 Task: Find connections with filter location Cavaillon with filter topic #startupwith filter profile language Spanish with filter current company ResMed with filter school Kurukshetra University with filter industry Mining with filter service category Pricing Strategy with filter keywords title Travel Writer
Action: Mouse moved to (526, 68)
Screenshot: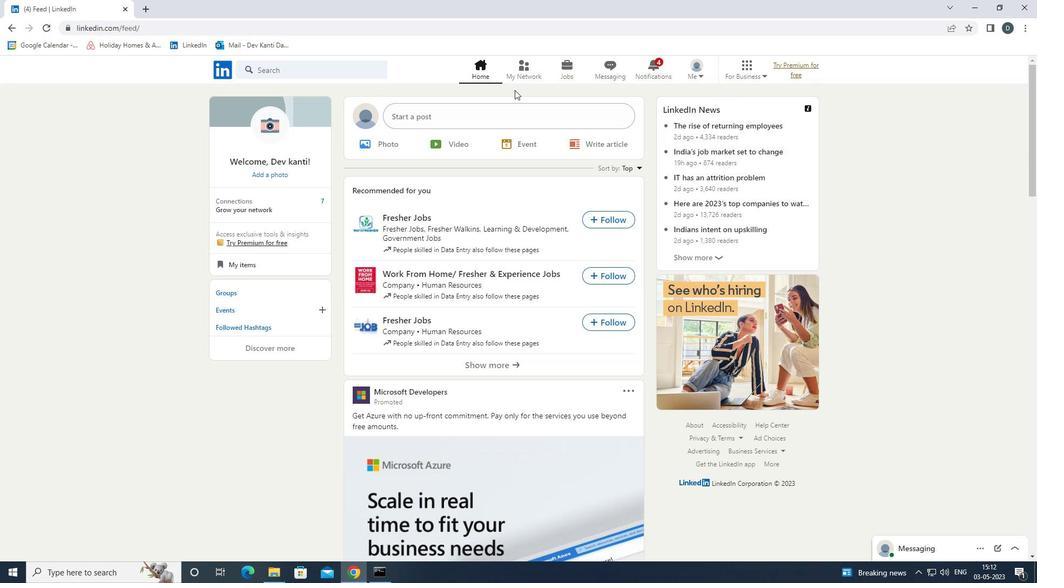 
Action: Mouse pressed left at (526, 68)
Screenshot: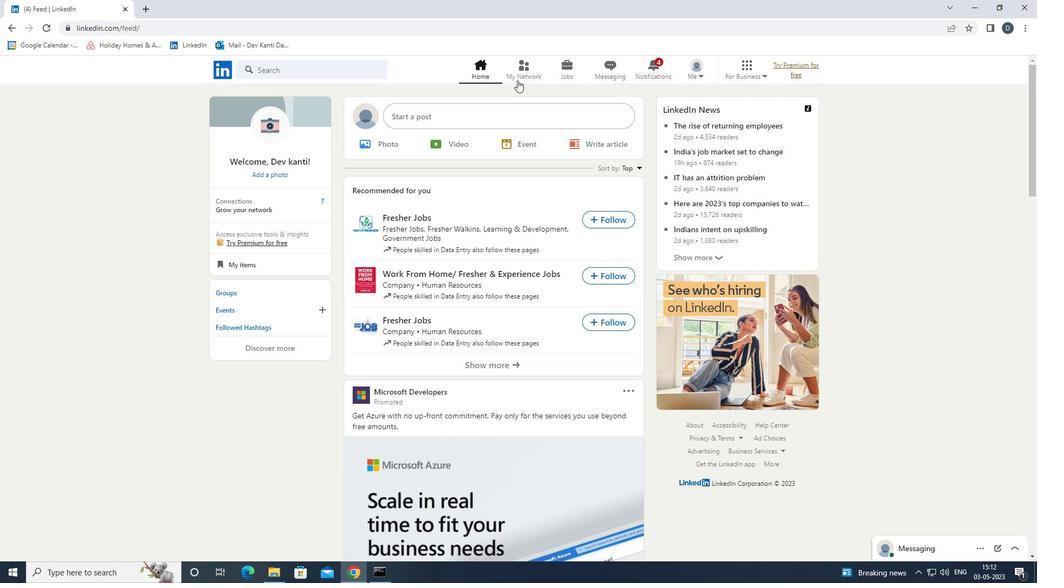 
Action: Mouse moved to (360, 128)
Screenshot: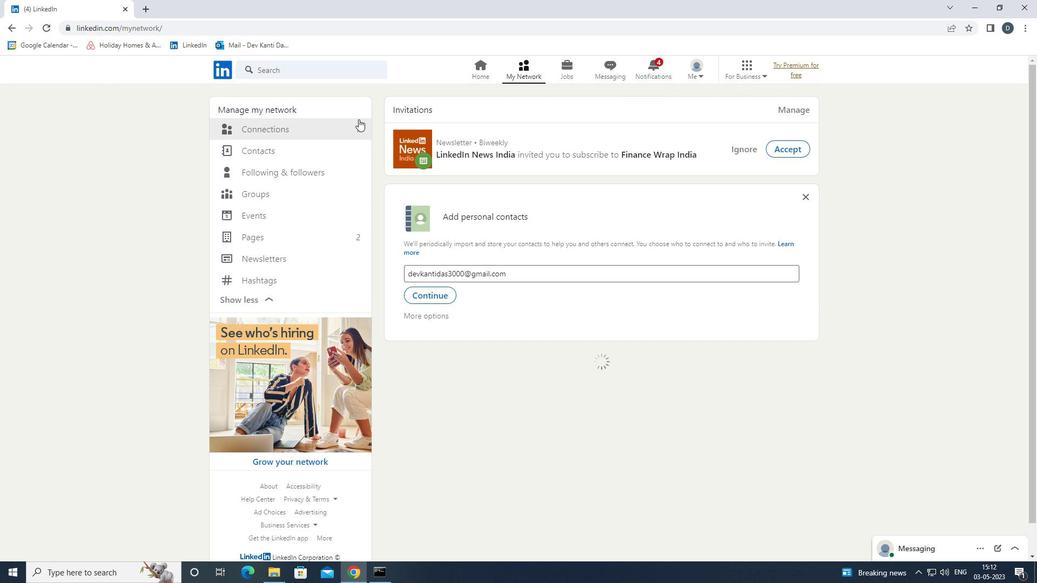 
Action: Mouse pressed left at (360, 128)
Screenshot: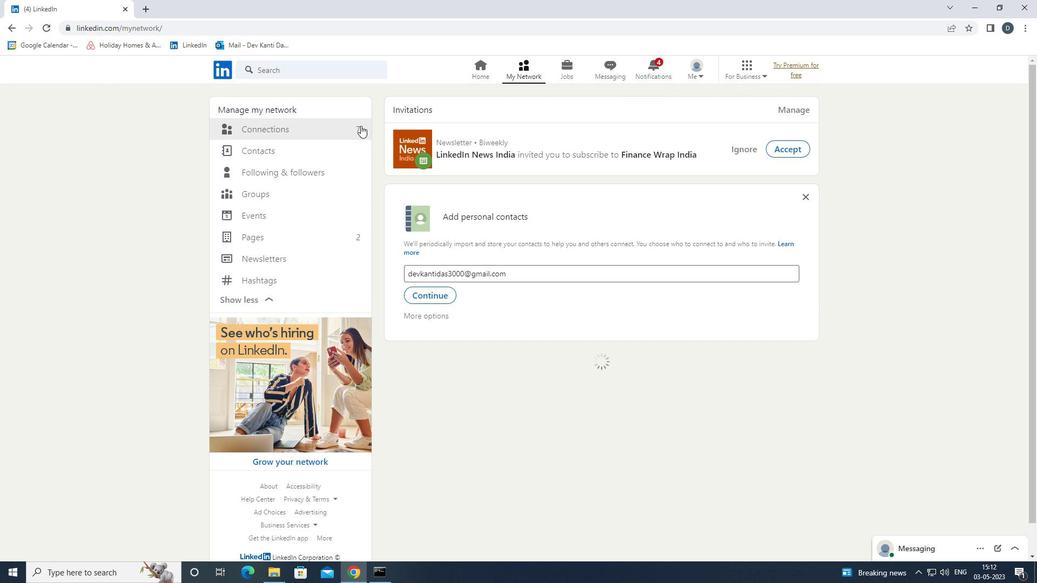 
Action: Mouse moved to (357, 129)
Screenshot: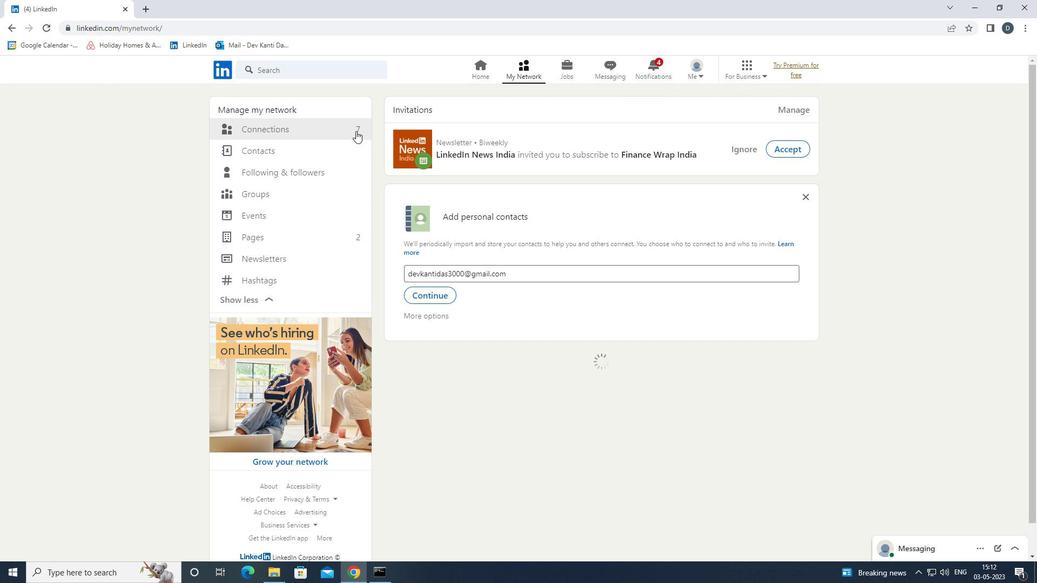 
Action: Mouse pressed left at (357, 129)
Screenshot: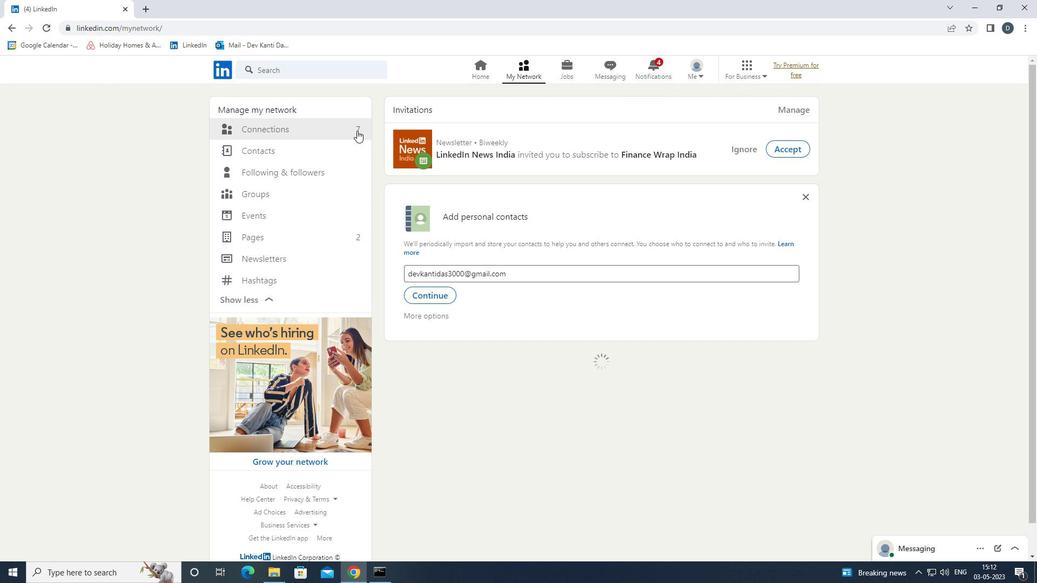 
Action: Mouse moved to (623, 128)
Screenshot: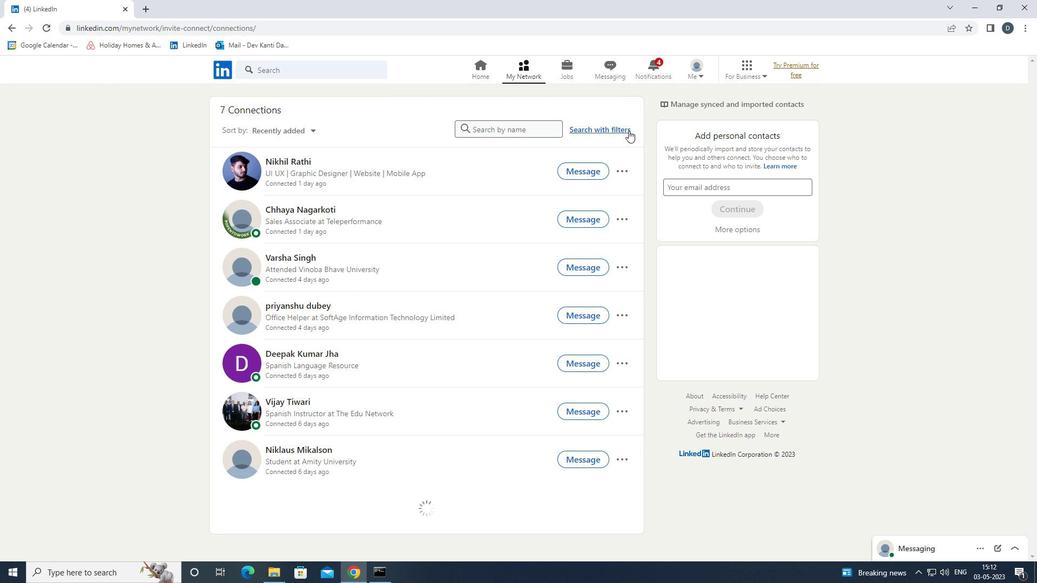 
Action: Mouse pressed left at (623, 128)
Screenshot: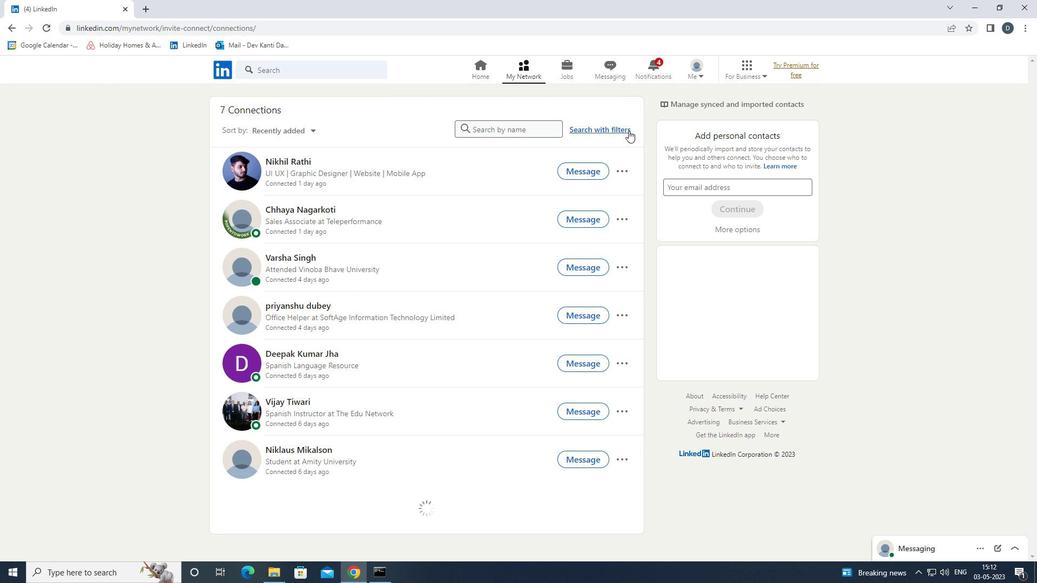 
Action: Mouse moved to (553, 98)
Screenshot: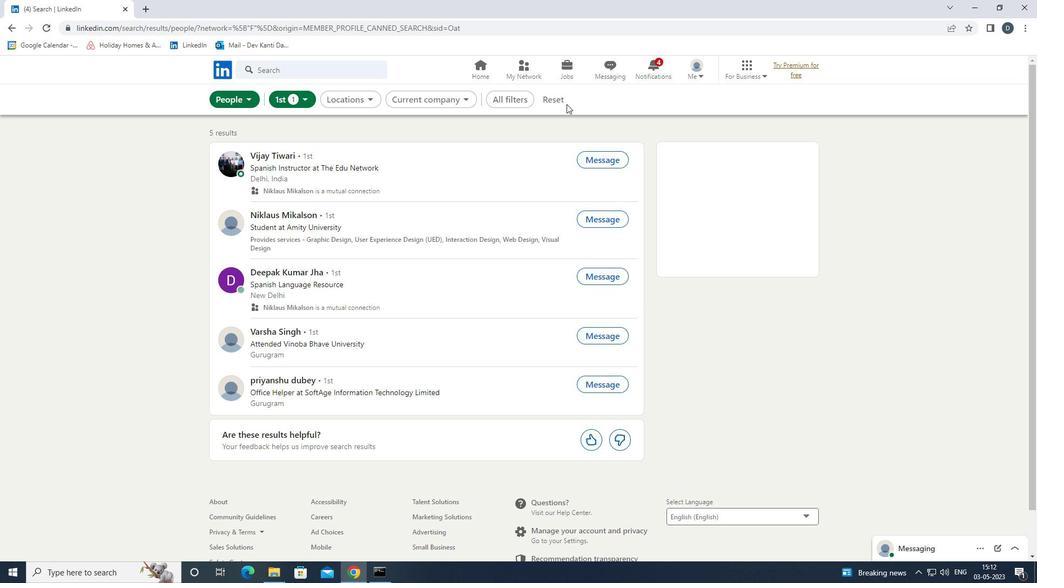 
Action: Mouse pressed left at (553, 98)
Screenshot: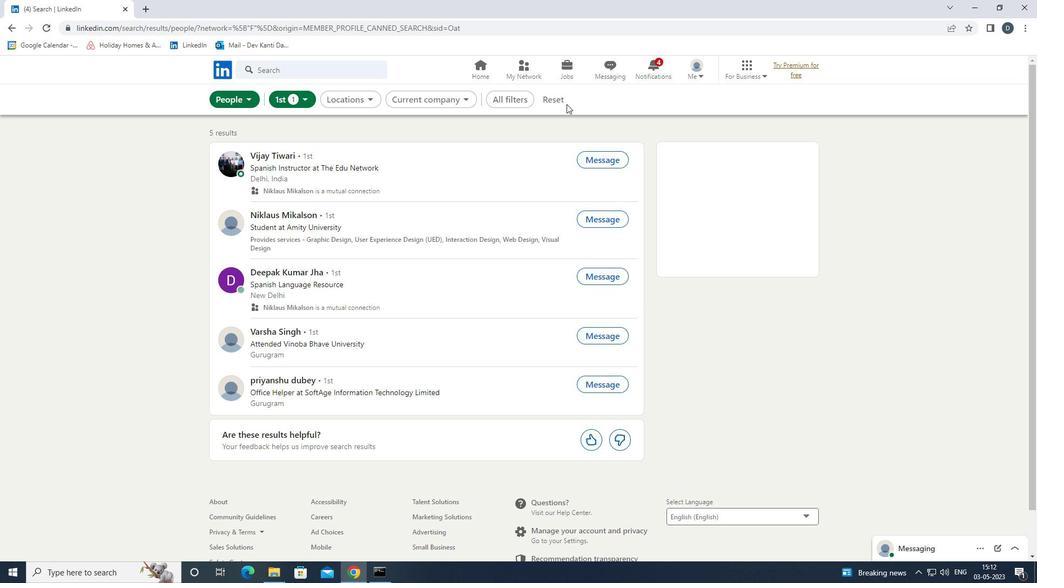 
Action: Mouse moved to (530, 98)
Screenshot: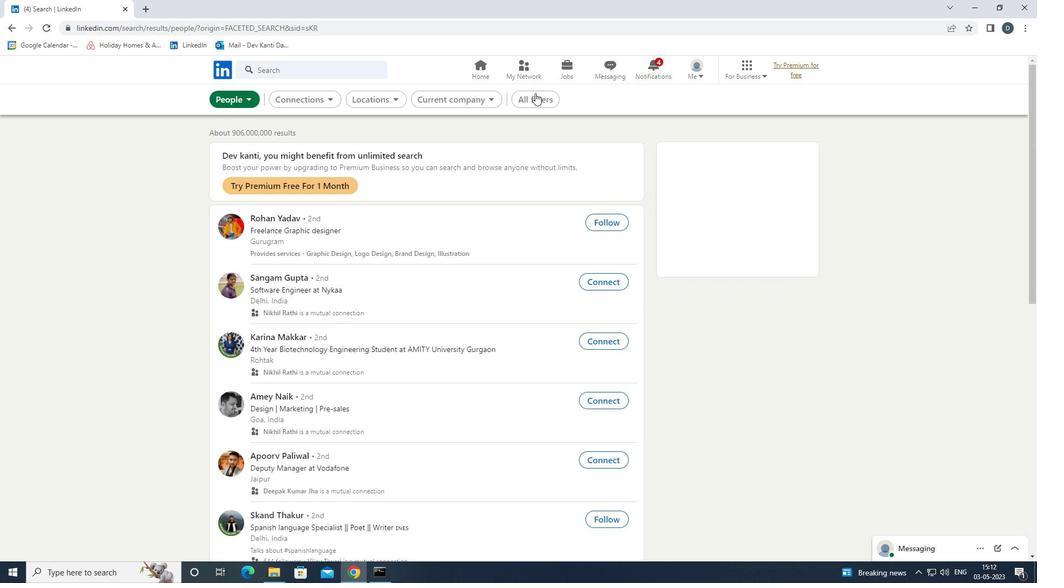 
Action: Mouse pressed left at (530, 98)
Screenshot: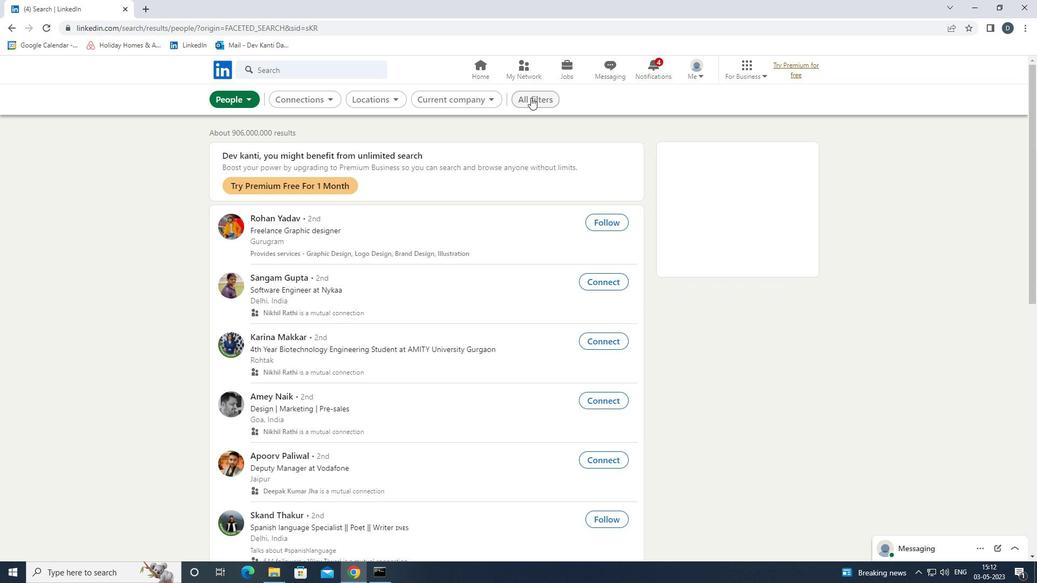 
Action: Mouse moved to (892, 396)
Screenshot: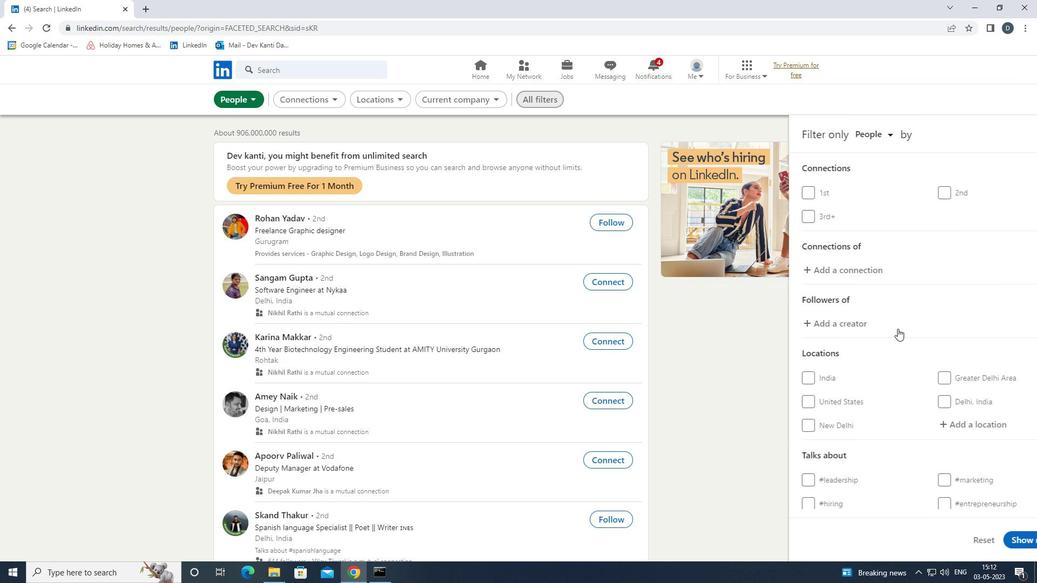 
Action: Mouse scrolled (892, 396) with delta (0, 0)
Screenshot: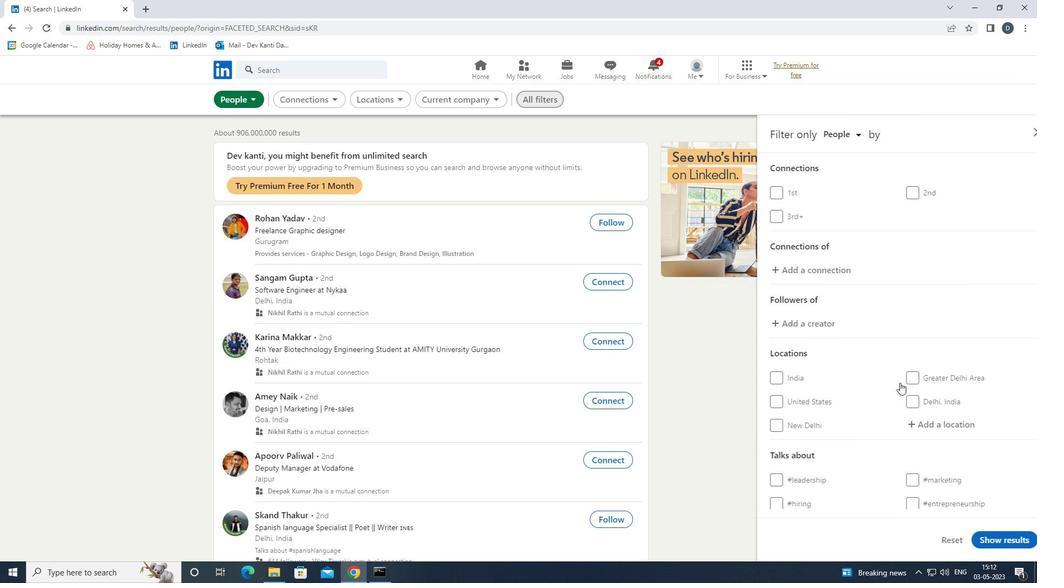 
Action: Mouse scrolled (892, 396) with delta (0, 0)
Screenshot: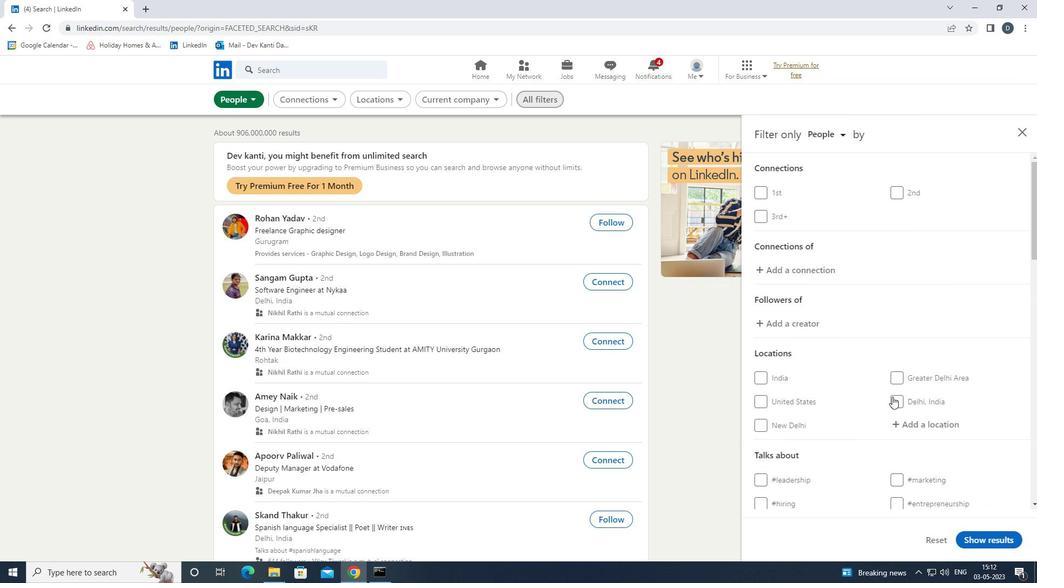 
Action: Mouse moved to (918, 319)
Screenshot: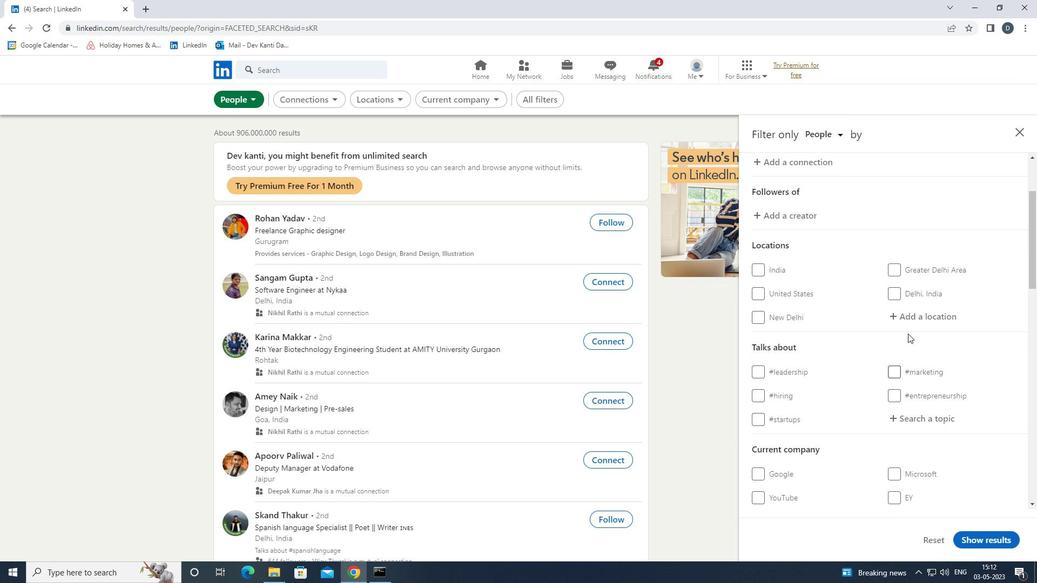 
Action: Mouse pressed left at (918, 319)
Screenshot: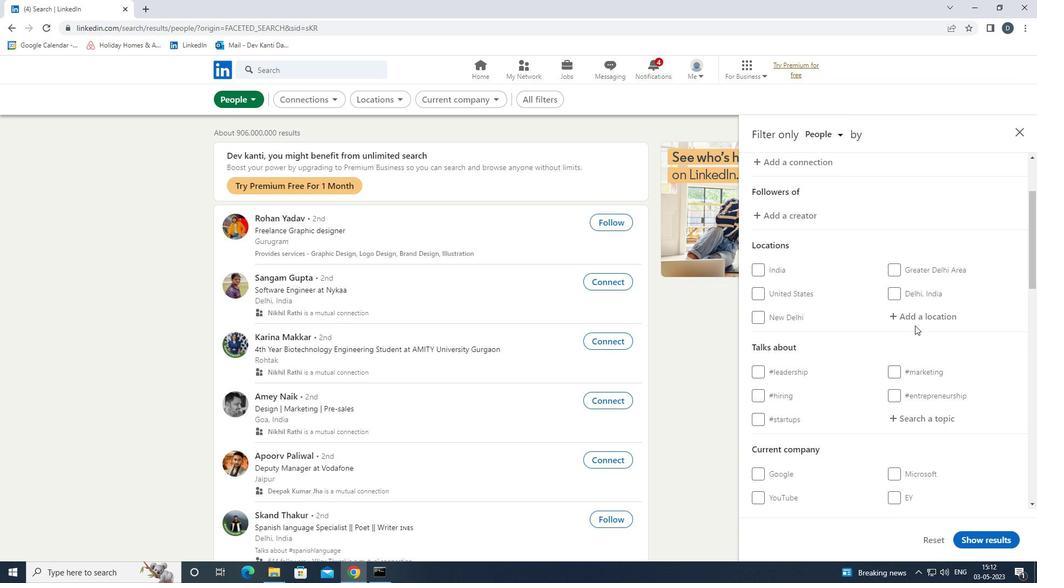 
Action: Key pressed <Key.shift>CAVAILLON<Key.down><Key.enter>
Screenshot: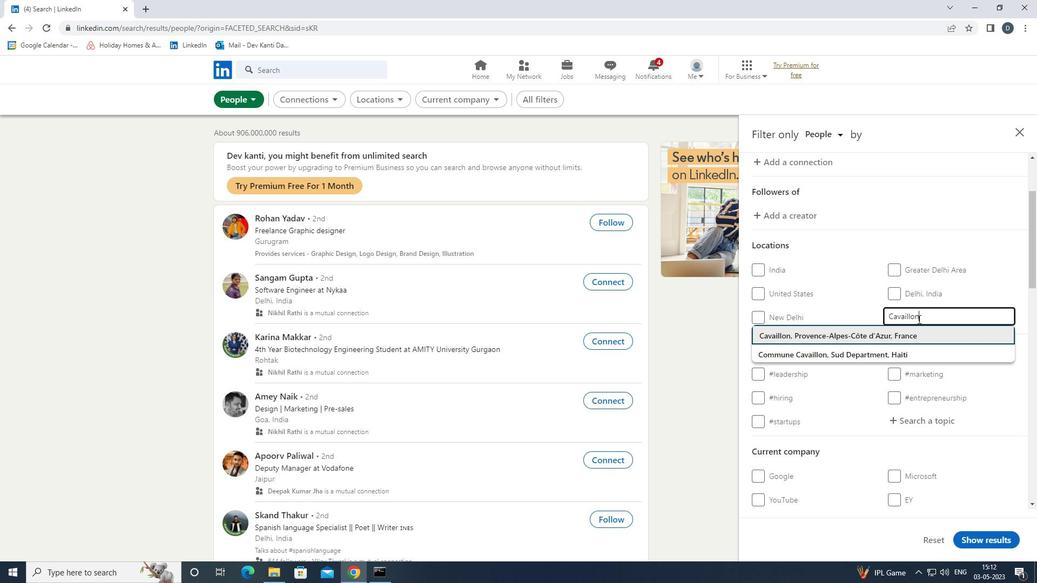 
Action: Mouse moved to (922, 326)
Screenshot: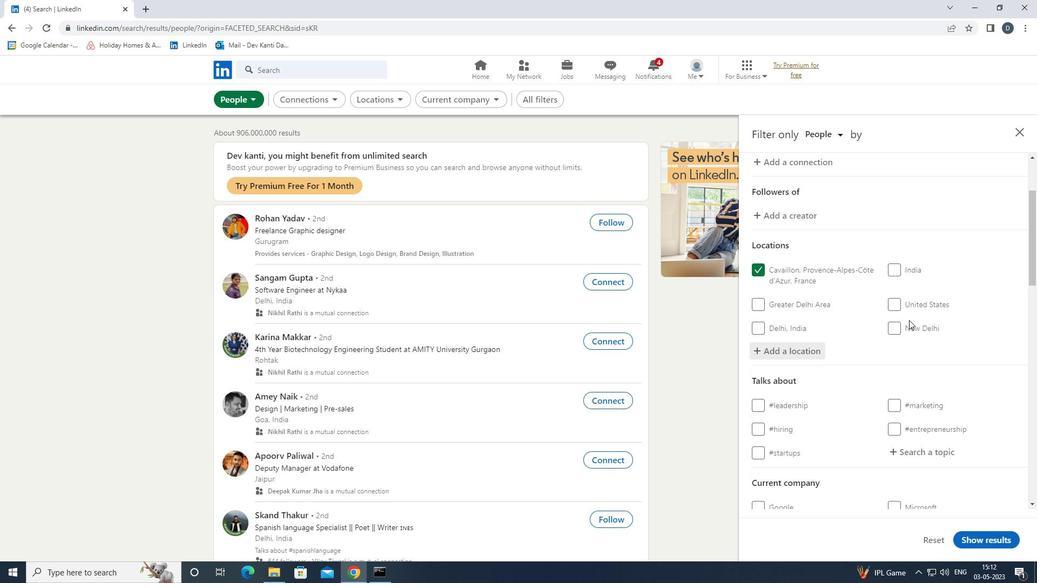 
Action: Mouse scrolled (922, 325) with delta (0, 0)
Screenshot: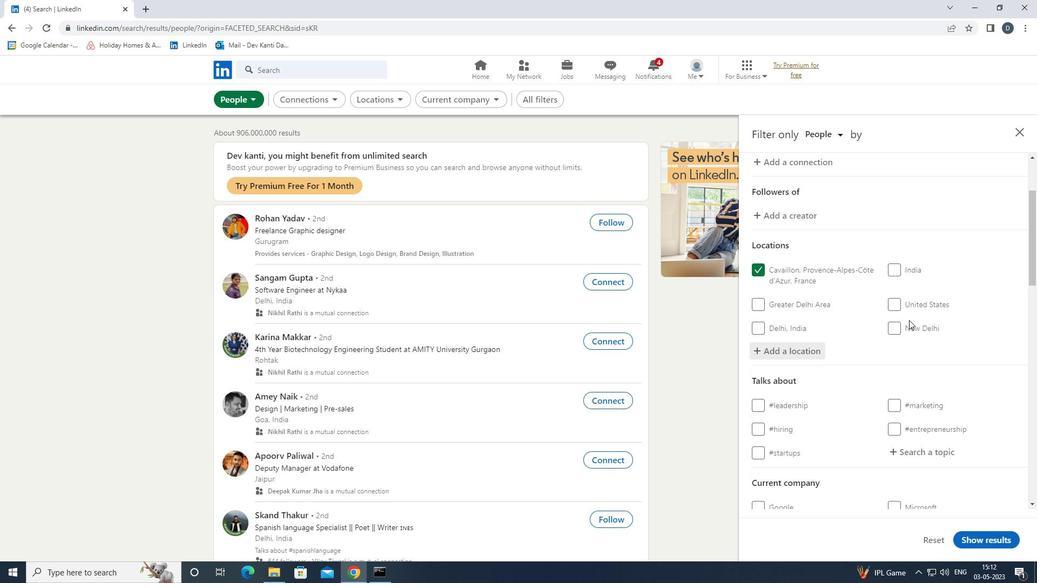 
Action: Mouse moved to (923, 327)
Screenshot: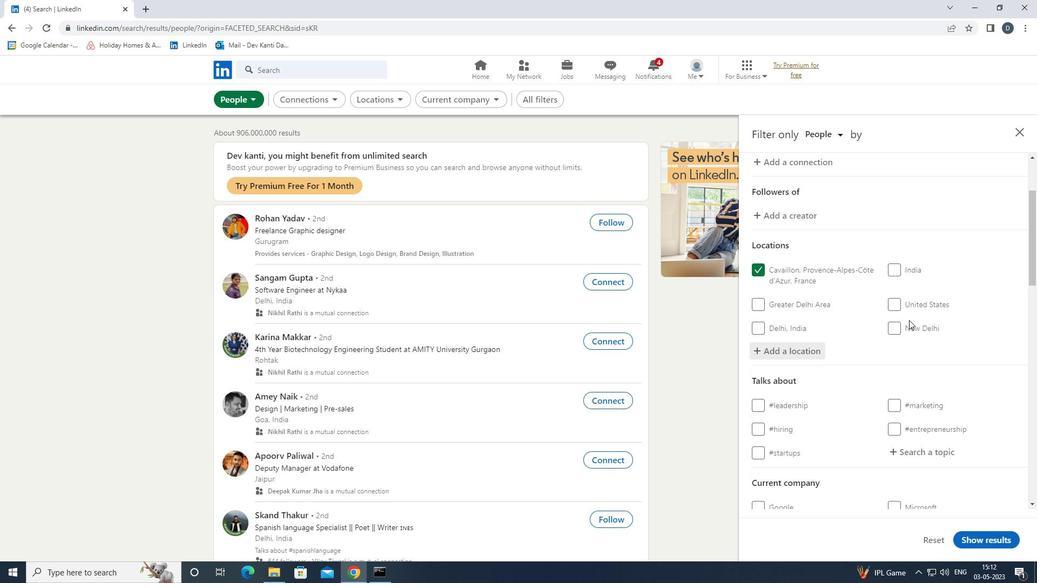 
Action: Mouse scrolled (923, 326) with delta (0, 0)
Screenshot: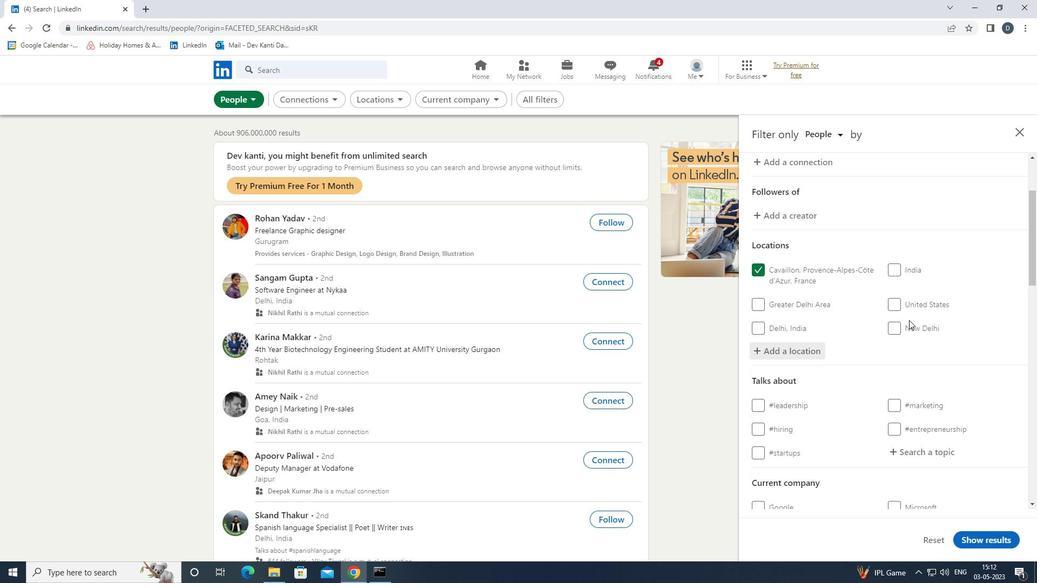 
Action: Mouse moved to (923, 327)
Screenshot: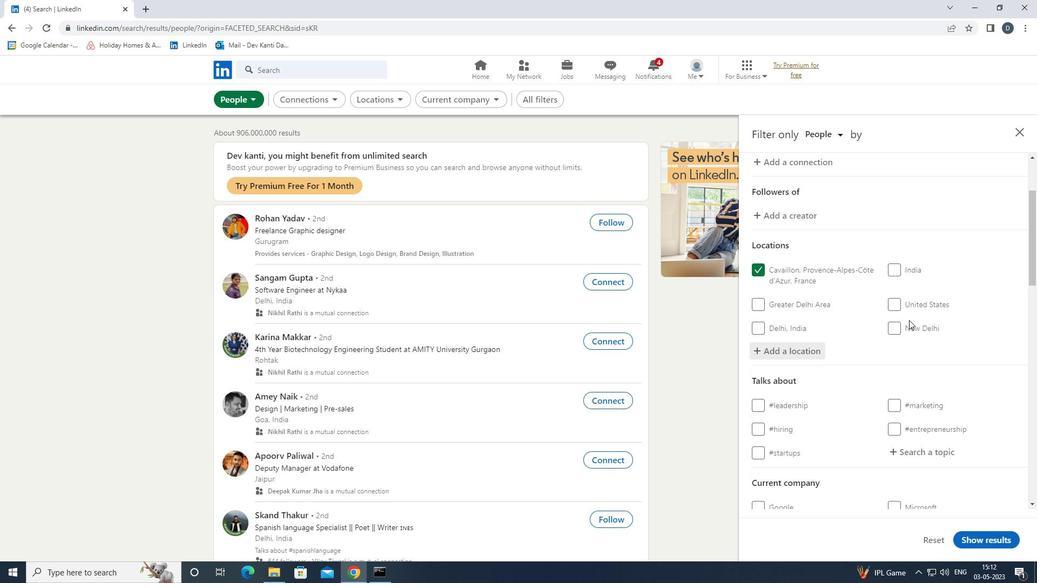 
Action: Mouse scrolled (923, 327) with delta (0, 0)
Screenshot: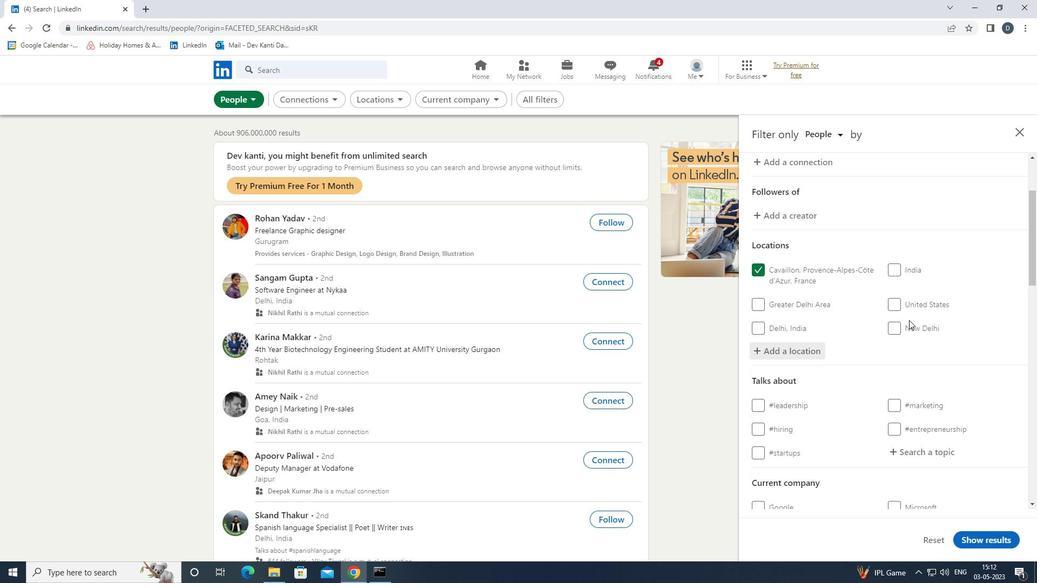 
Action: Mouse moved to (925, 292)
Screenshot: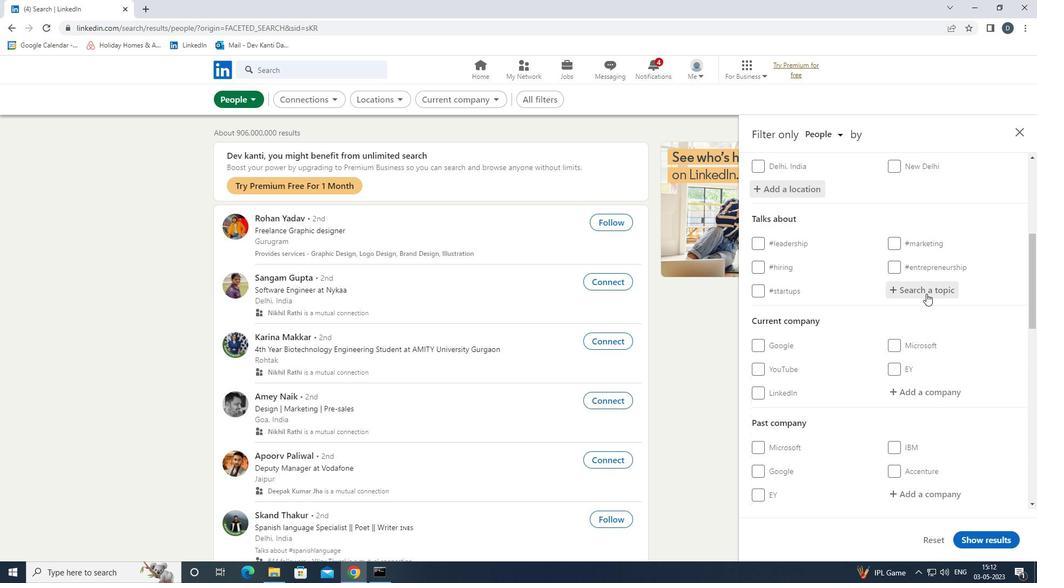 
Action: Mouse pressed left at (925, 292)
Screenshot: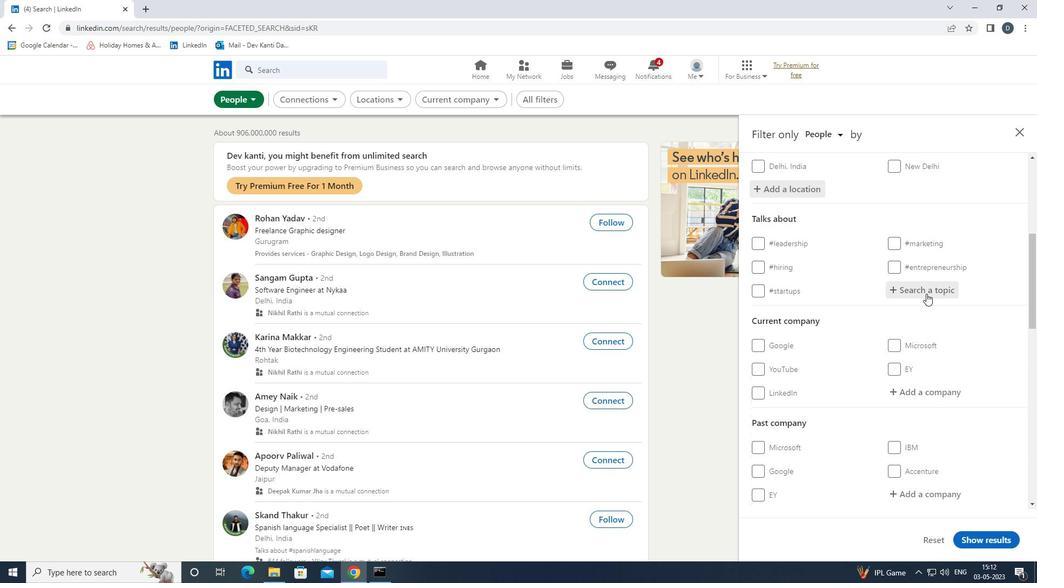 
Action: Mouse moved to (924, 291)
Screenshot: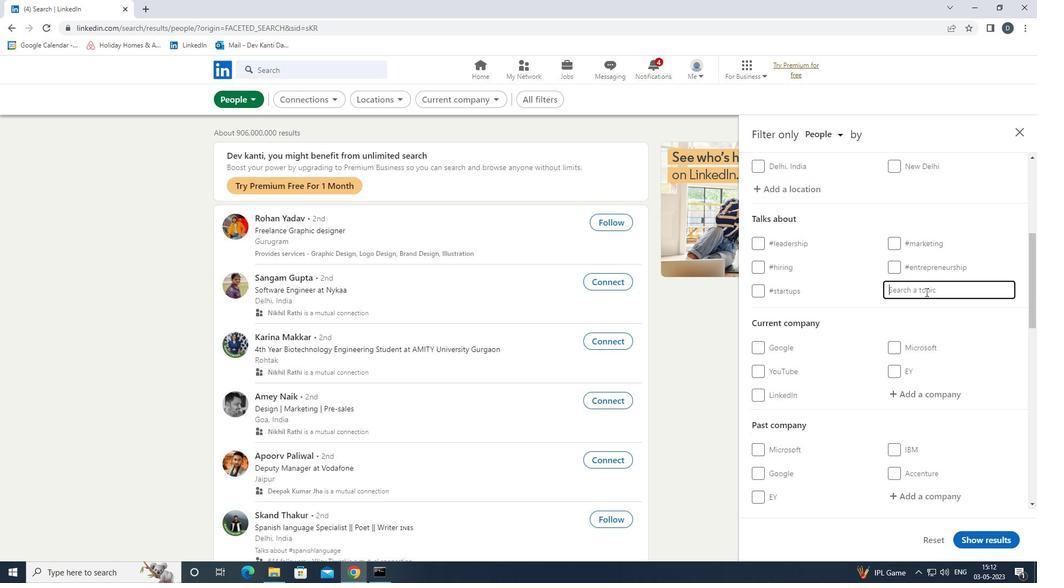 
Action: Key pressed STARTUP<Key.down><Key.enter>
Screenshot: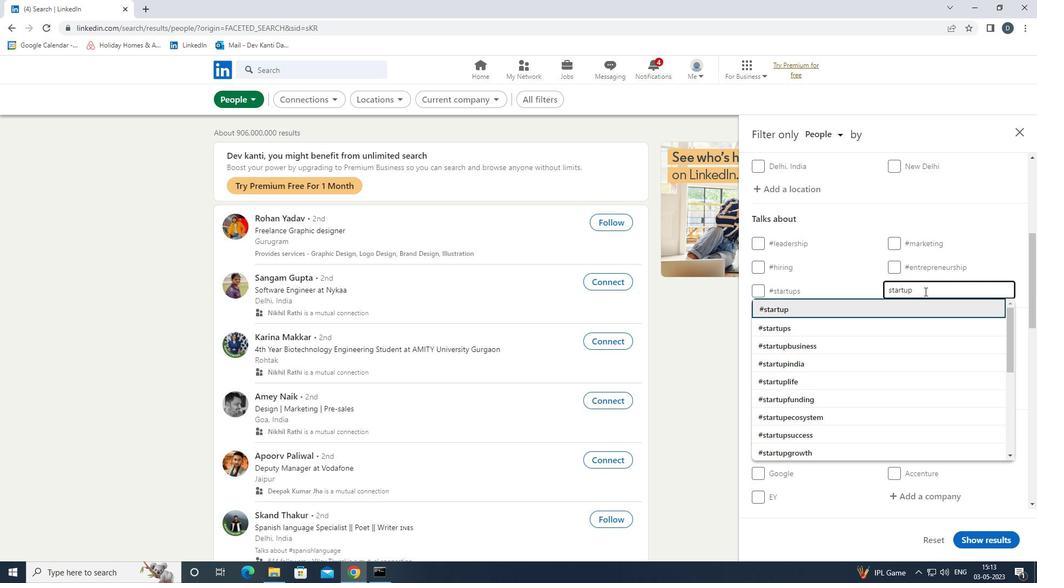 
Action: Mouse moved to (925, 294)
Screenshot: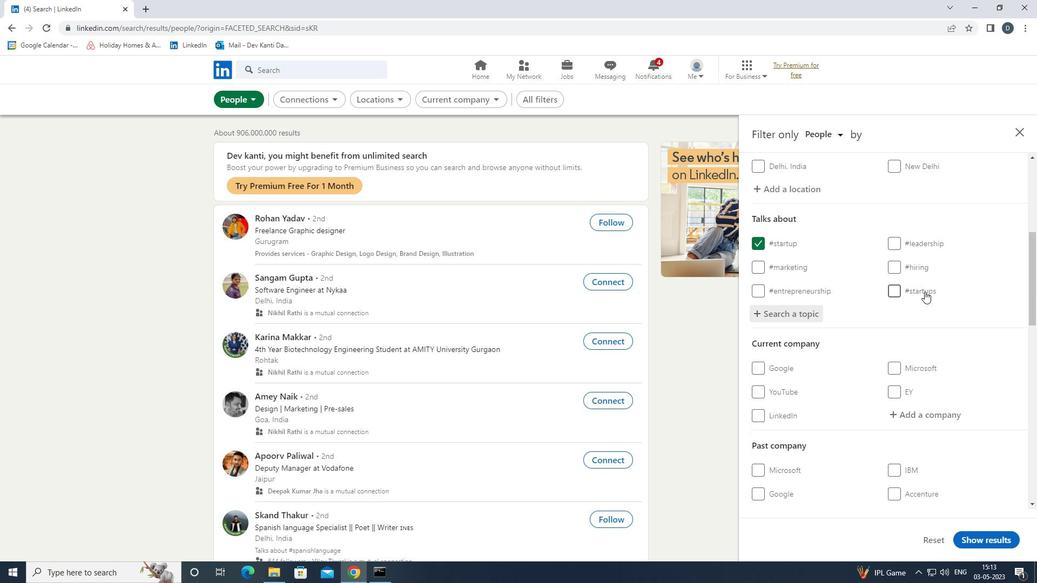
Action: Mouse scrolled (925, 293) with delta (0, 0)
Screenshot: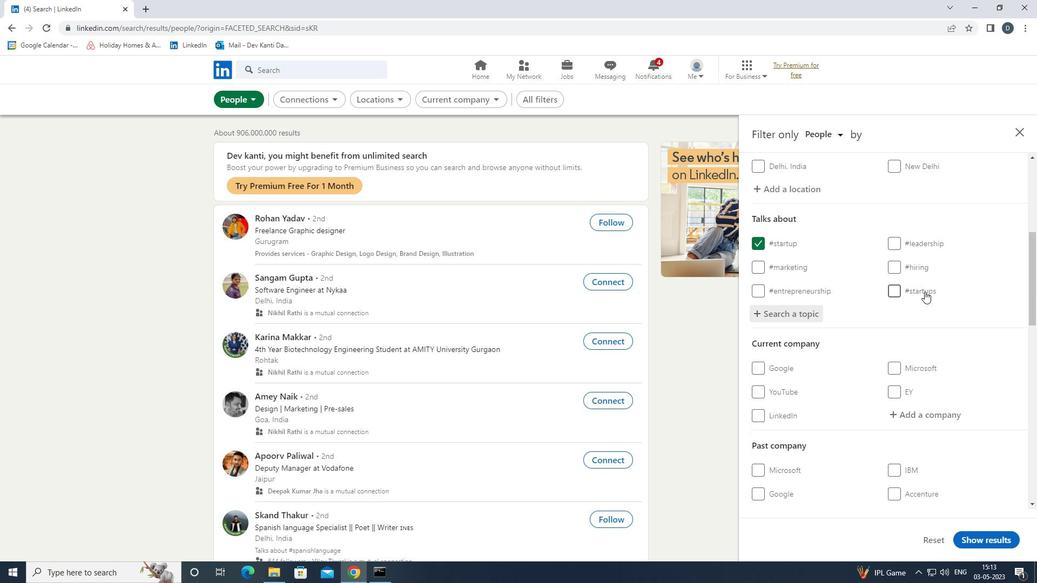 
Action: Mouse moved to (930, 303)
Screenshot: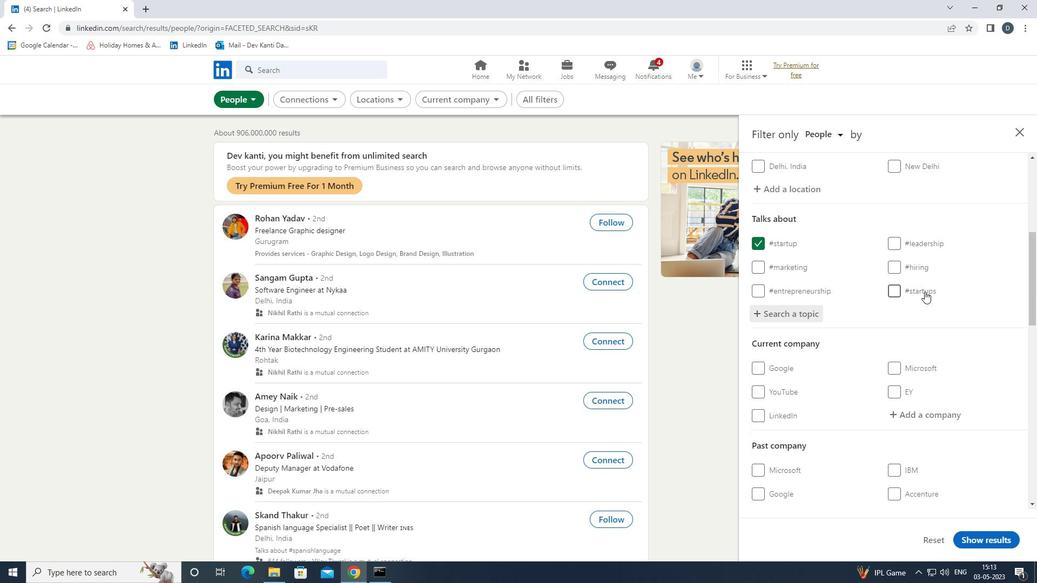 
Action: Mouse scrolled (930, 303) with delta (0, 0)
Screenshot: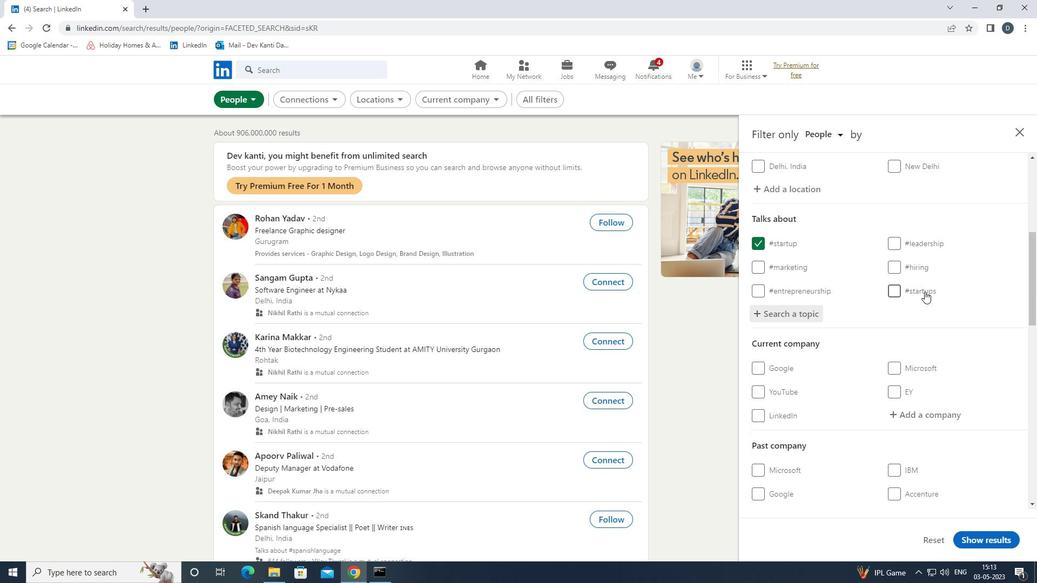 
Action: Mouse moved to (932, 305)
Screenshot: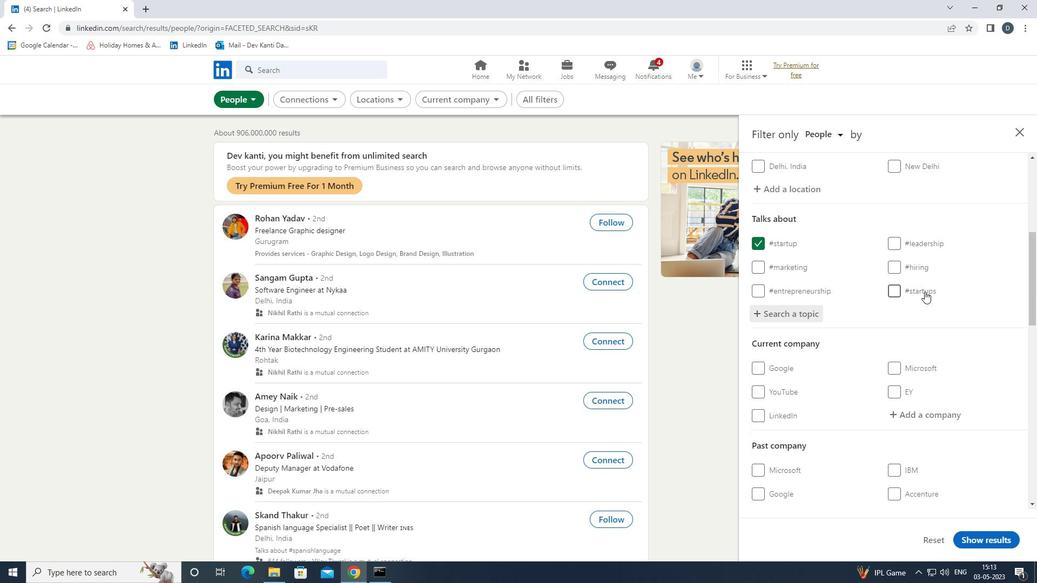 
Action: Mouse scrolled (932, 305) with delta (0, 0)
Screenshot: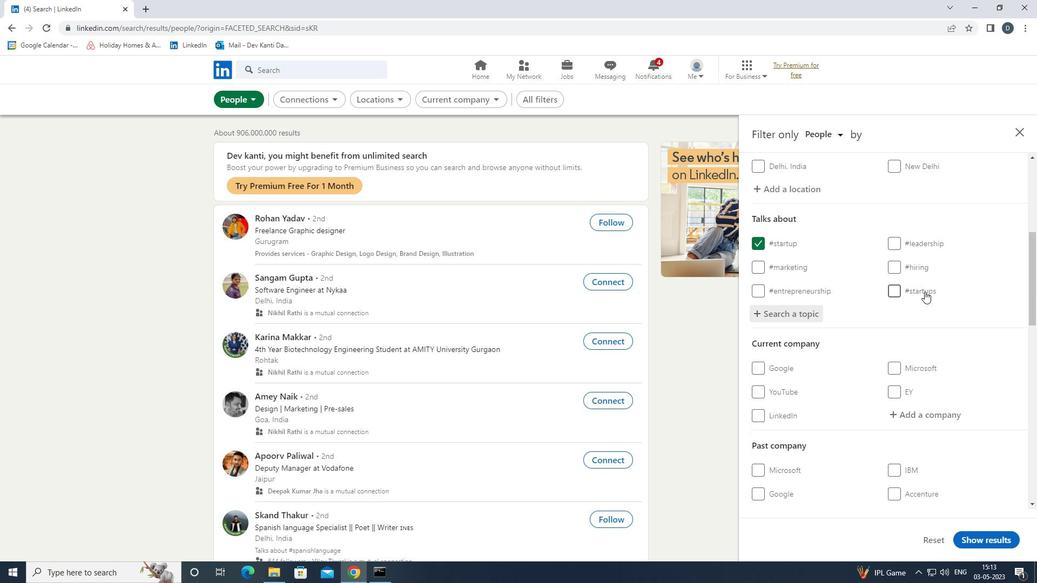 
Action: Mouse moved to (932, 306)
Screenshot: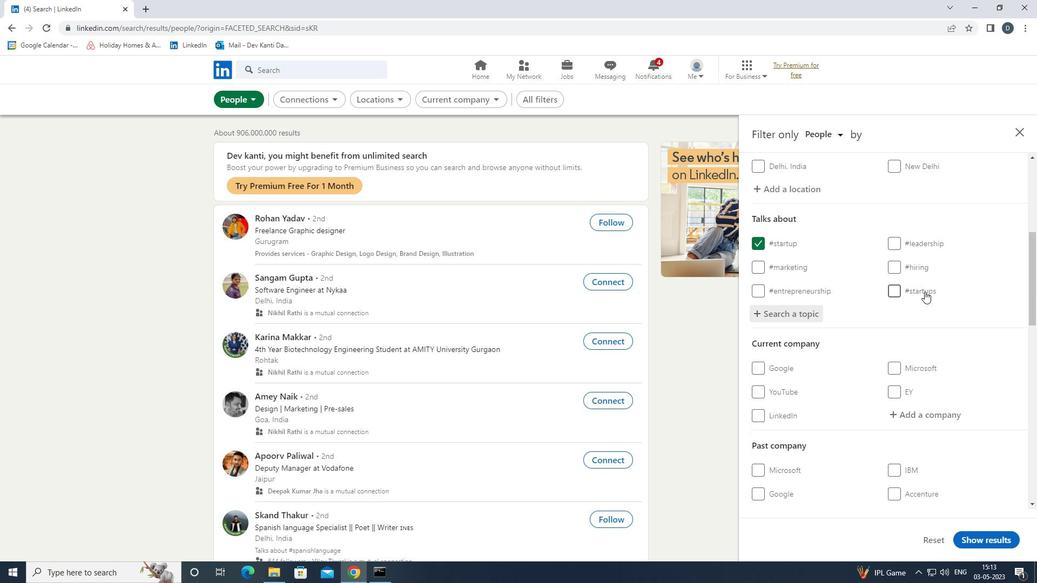 
Action: Mouse scrolled (932, 305) with delta (0, 0)
Screenshot: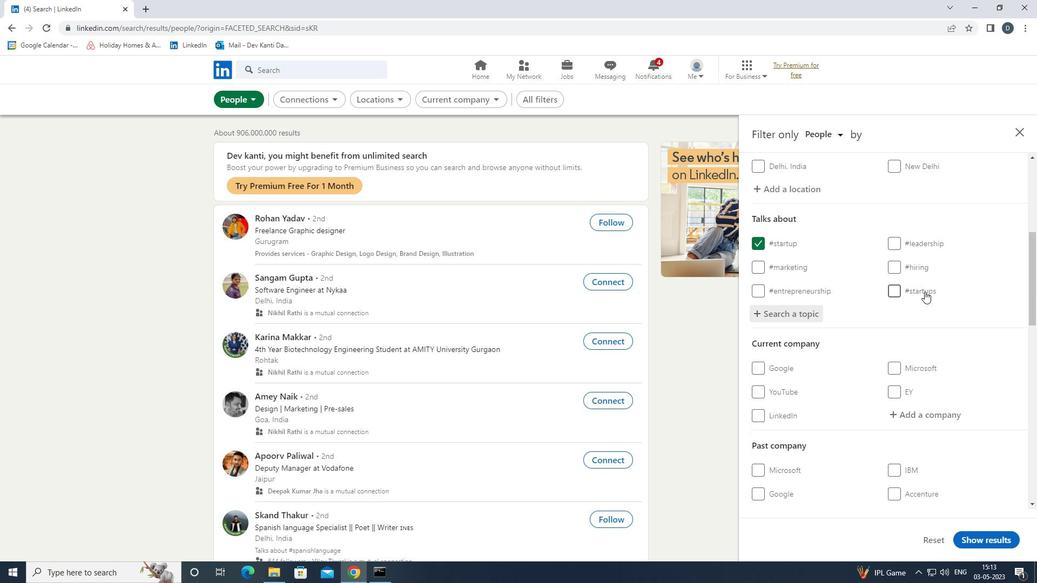 
Action: Mouse scrolled (932, 305) with delta (0, 0)
Screenshot: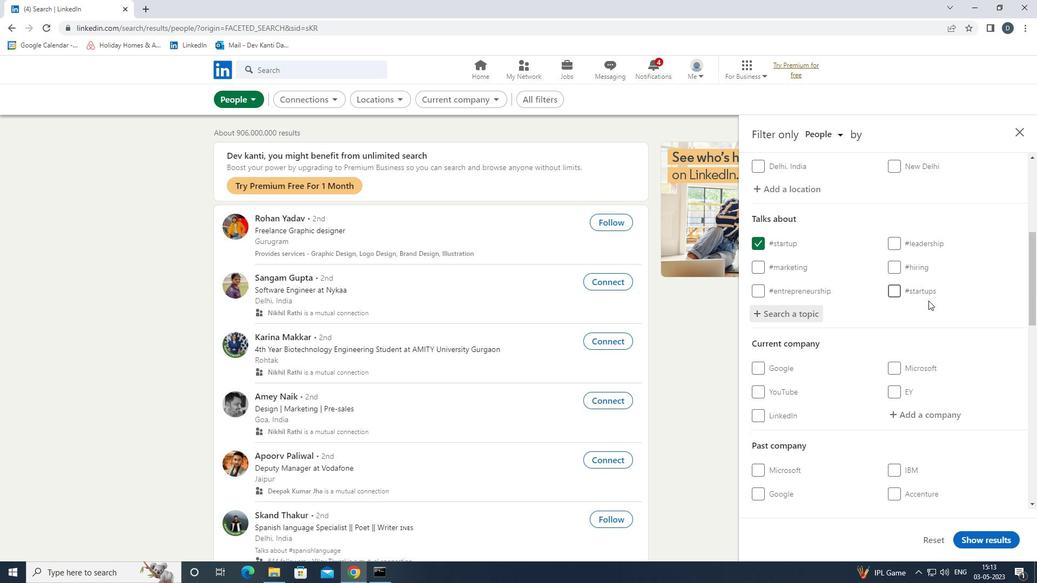 
Action: Mouse moved to (910, 328)
Screenshot: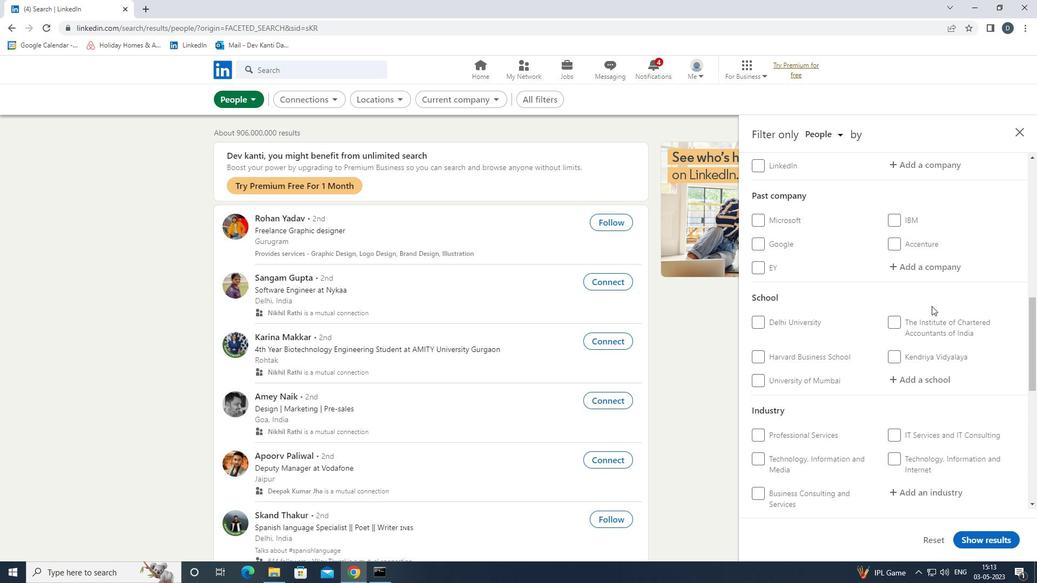 
Action: Mouse scrolled (910, 328) with delta (0, 0)
Screenshot: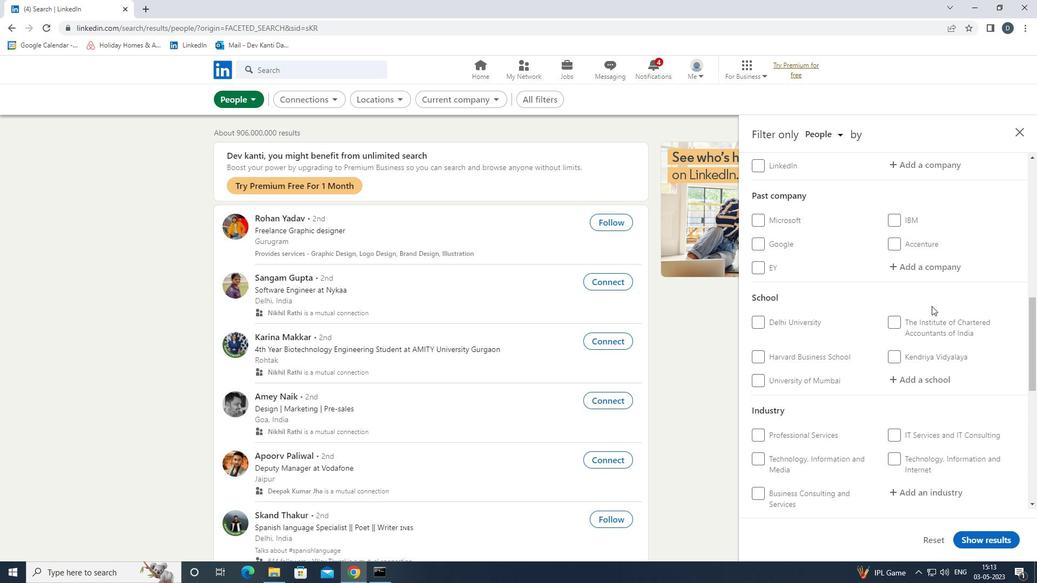 
Action: Mouse moved to (905, 333)
Screenshot: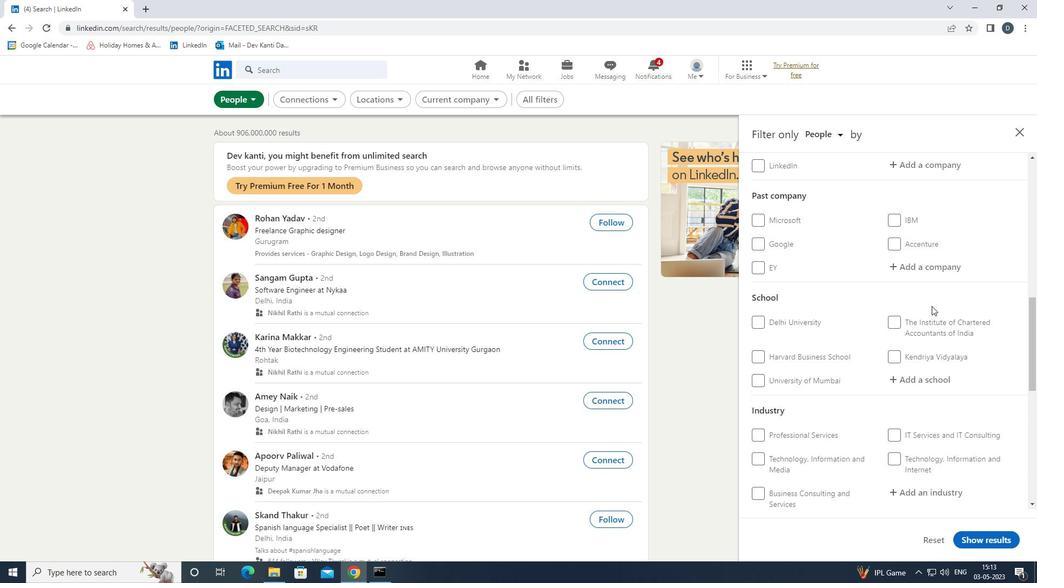 
Action: Mouse scrolled (905, 332) with delta (0, 0)
Screenshot: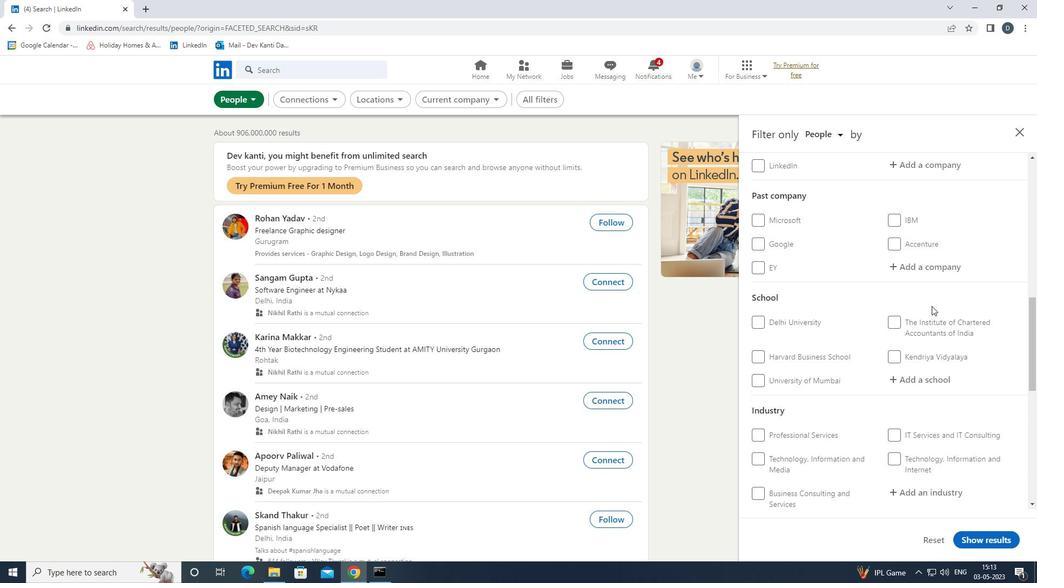 
Action: Mouse moved to (901, 335)
Screenshot: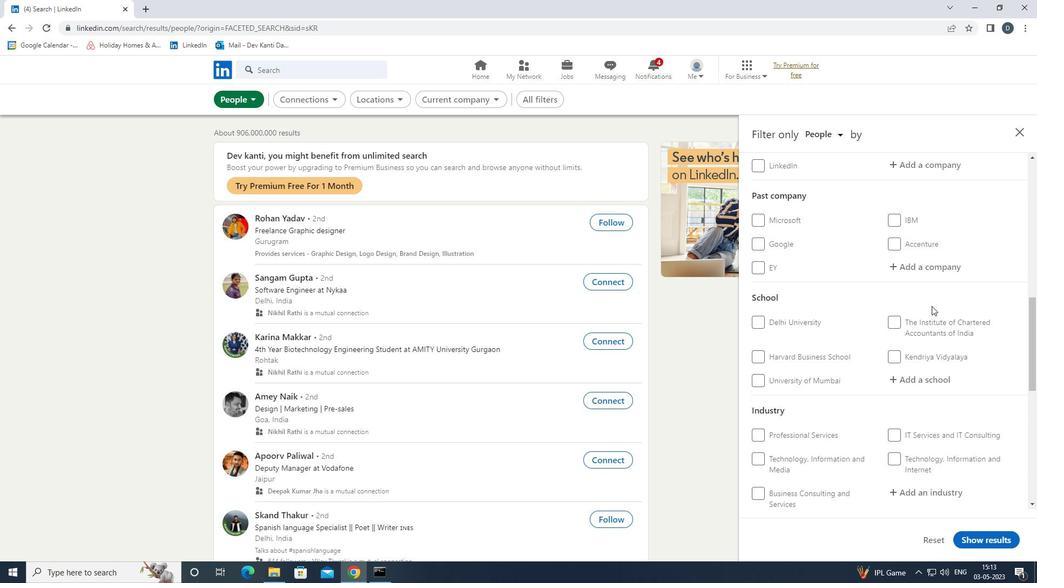 
Action: Mouse scrolled (901, 334) with delta (0, 0)
Screenshot: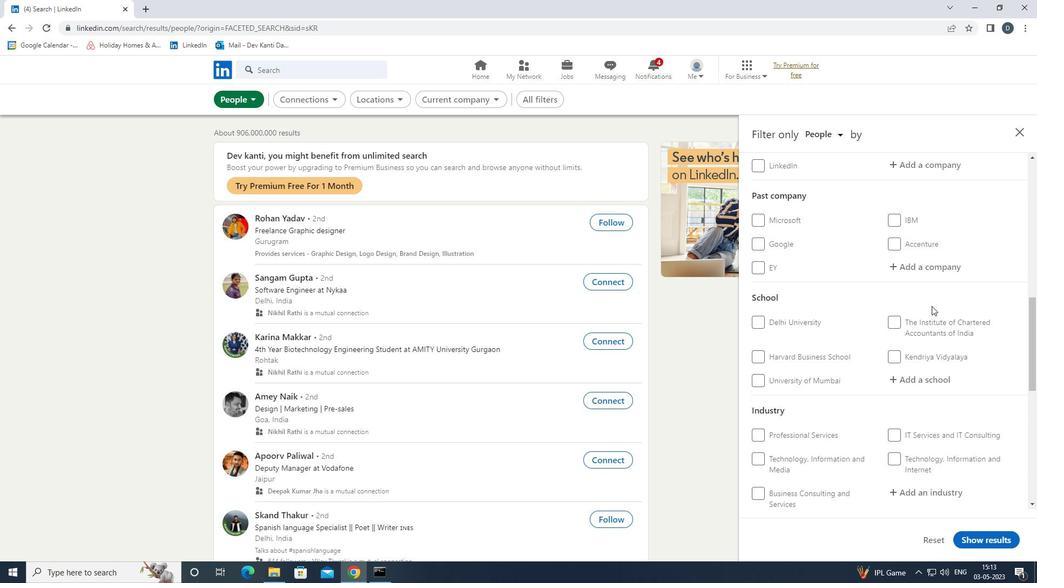 
Action: Mouse moved to (768, 402)
Screenshot: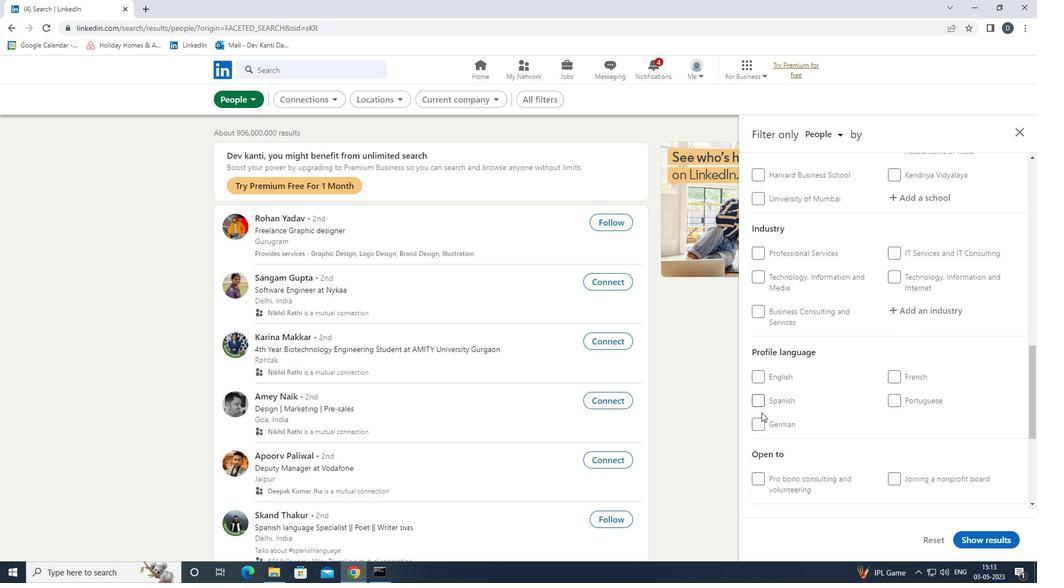
Action: Mouse pressed left at (768, 402)
Screenshot: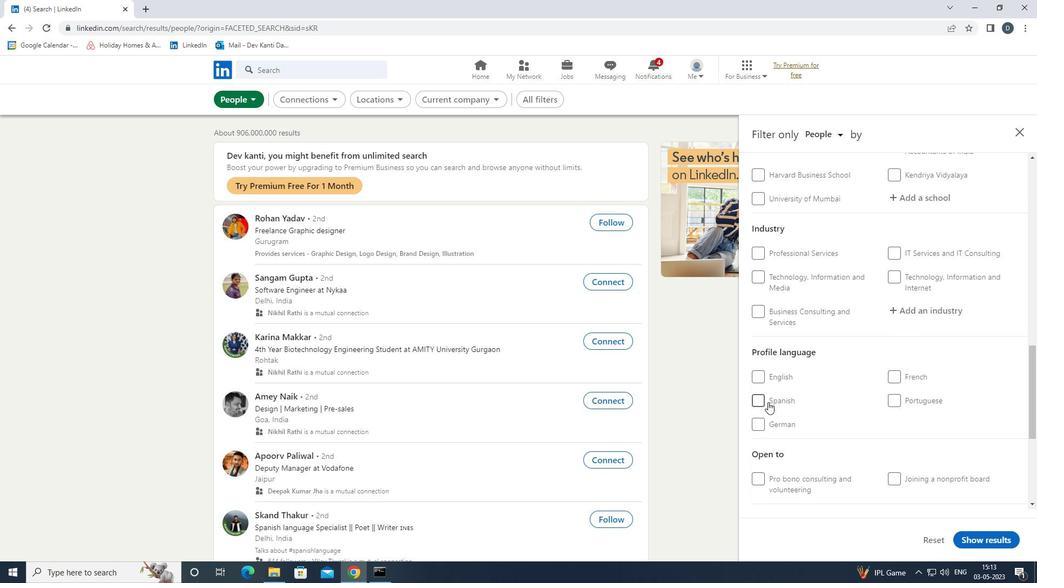 
Action: Mouse moved to (773, 401)
Screenshot: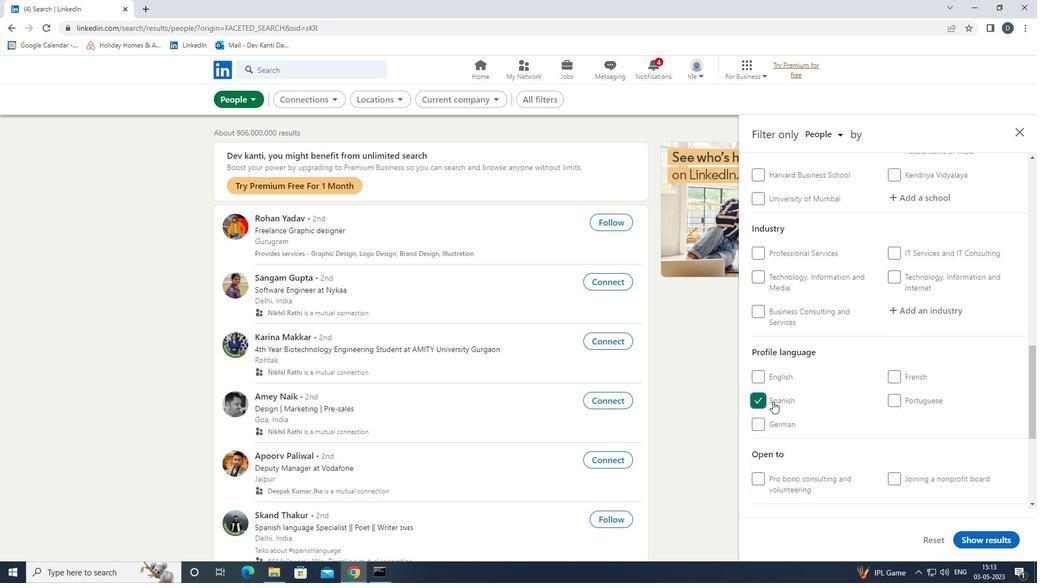 
Action: Mouse scrolled (773, 401) with delta (0, 0)
Screenshot: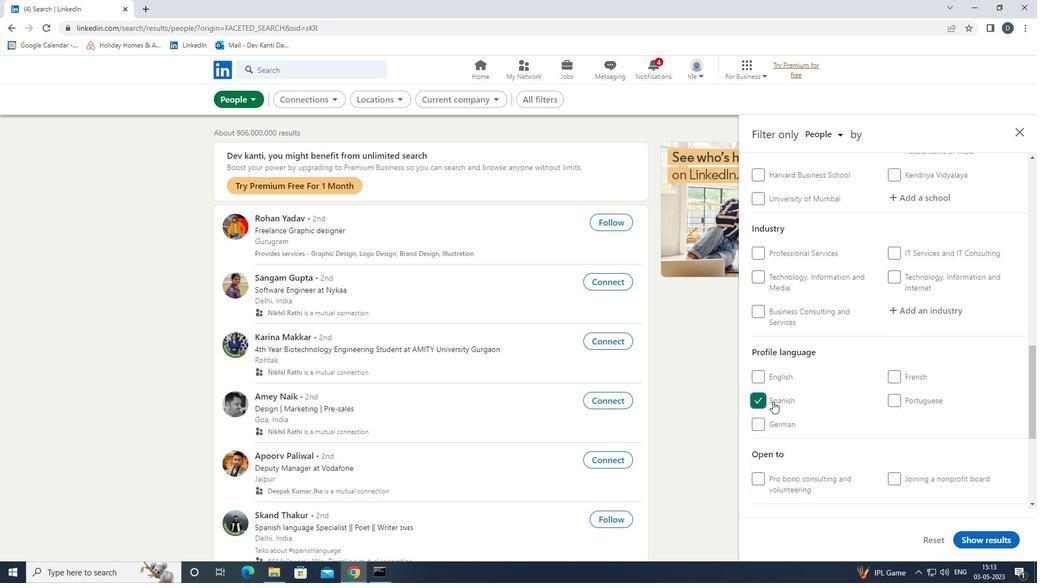 
Action: Mouse scrolled (773, 401) with delta (0, 0)
Screenshot: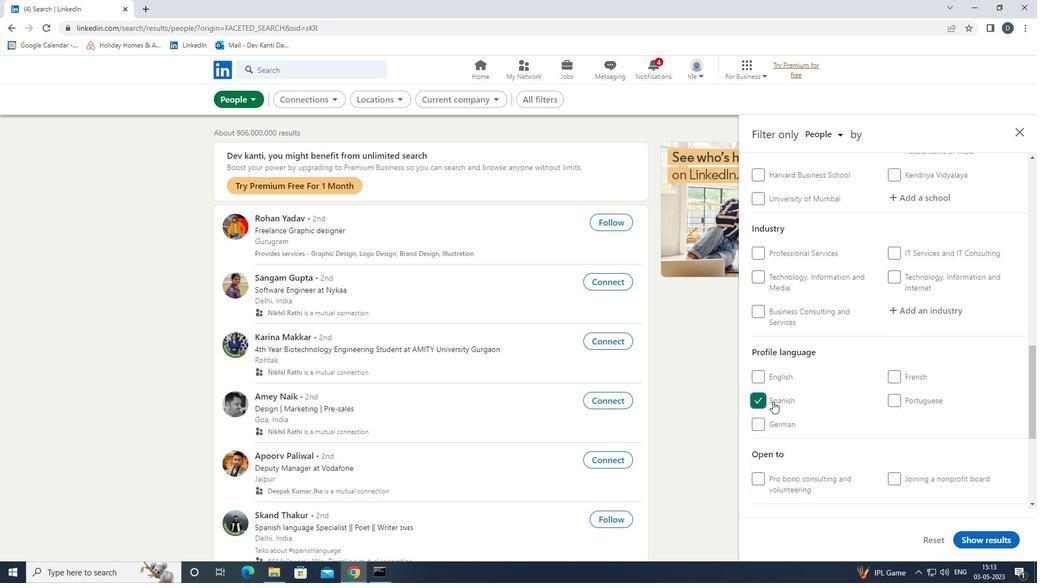 
Action: Mouse scrolled (773, 401) with delta (0, 0)
Screenshot: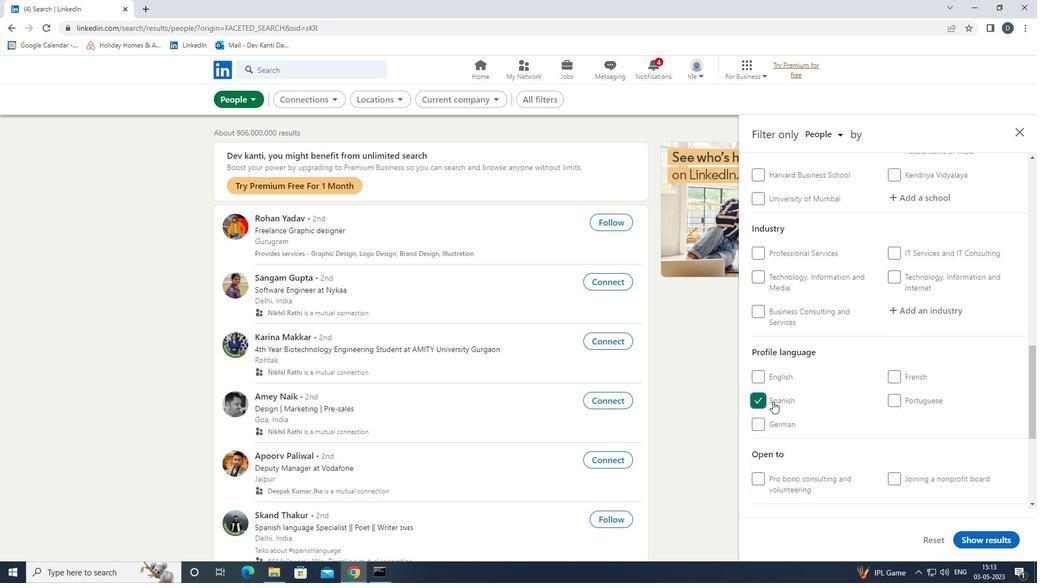 
Action: Mouse scrolled (773, 401) with delta (0, 0)
Screenshot: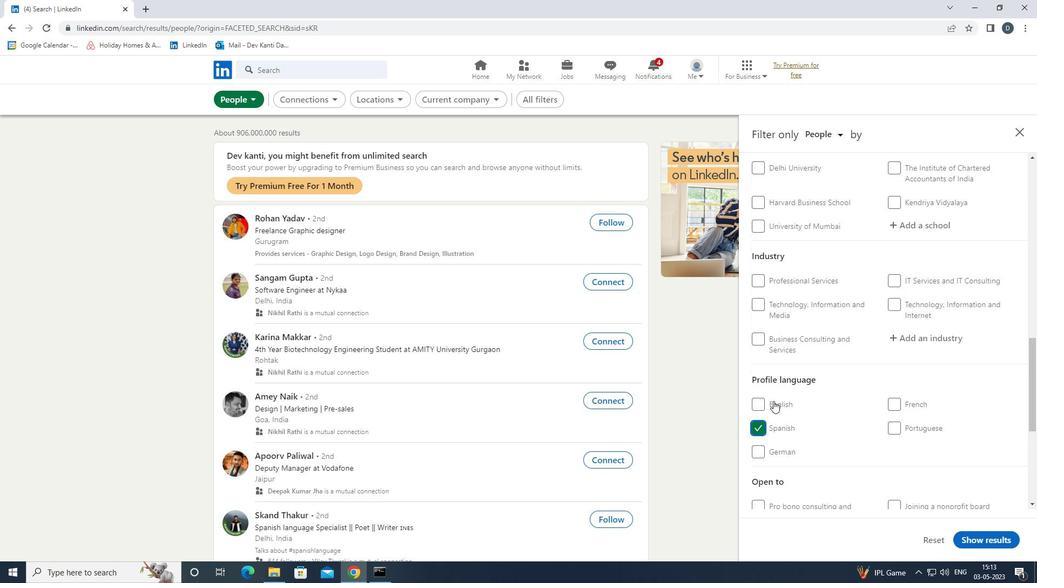 
Action: Mouse moved to (906, 295)
Screenshot: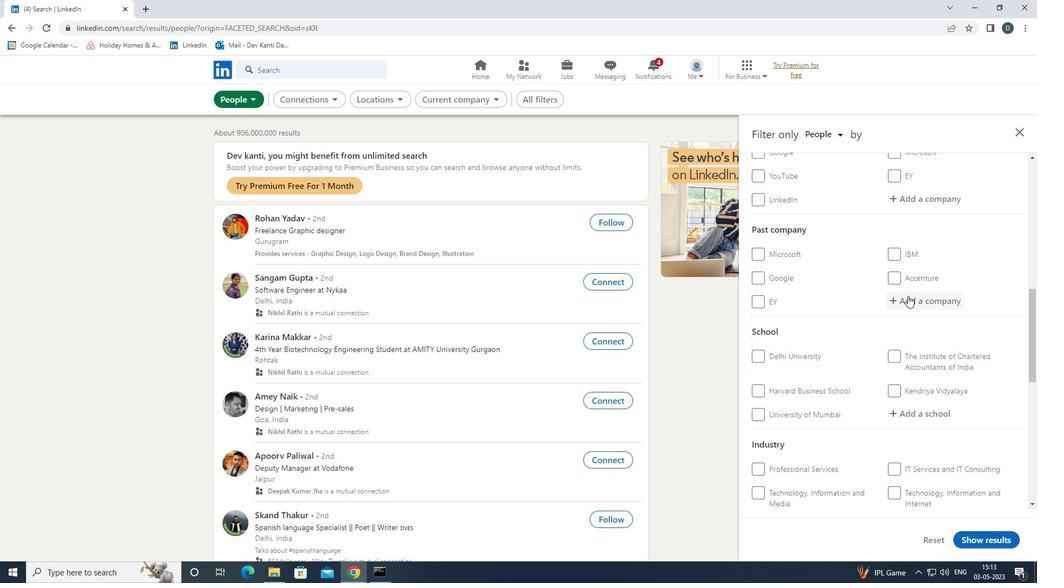 
Action: Mouse scrolled (906, 295) with delta (0, 0)
Screenshot: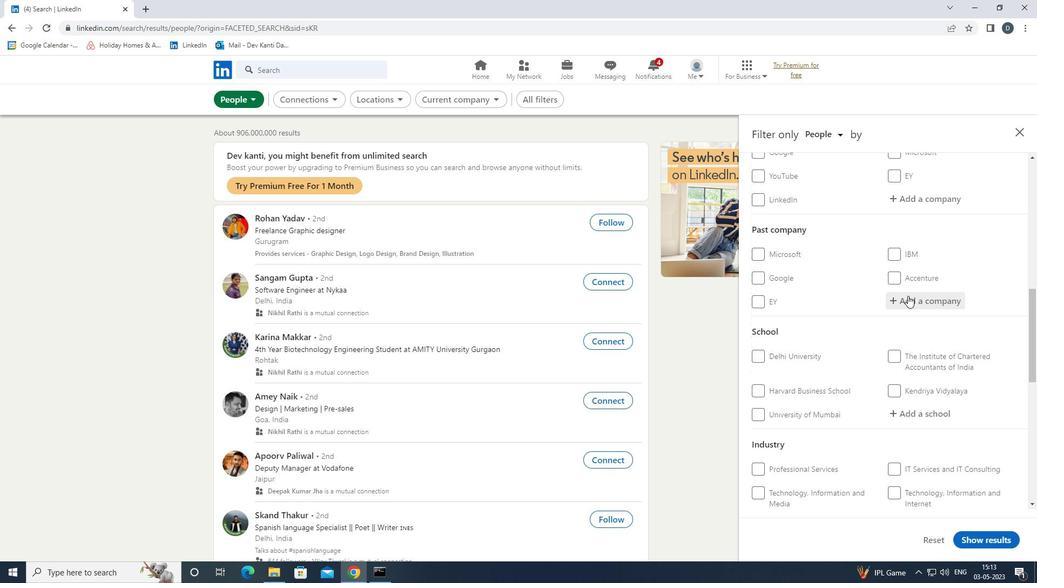 
Action: Mouse moved to (925, 251)
Screenshot: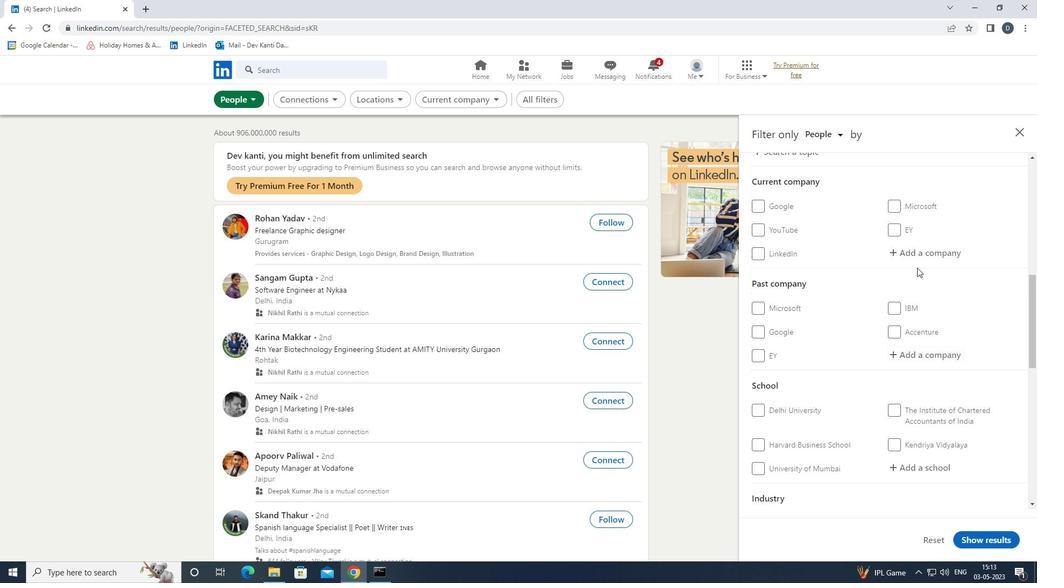 
Action: Mouse pressed left at (925, 251)
Screenshot: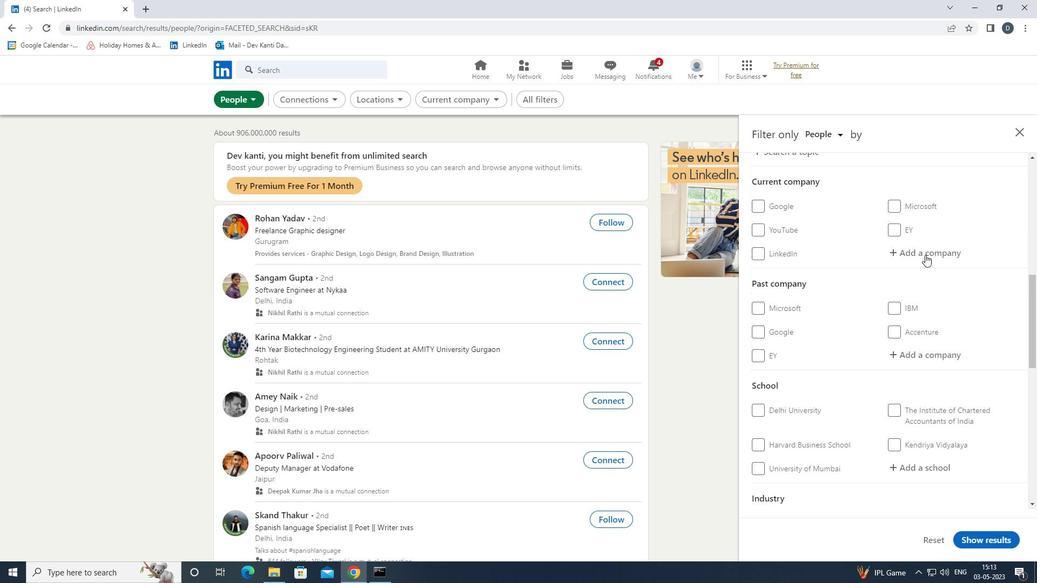 
Action: Key pressed <Key.shift><Key.shift>RES<Key.shift>MED<Key.down><Key.enter>
Screenshot: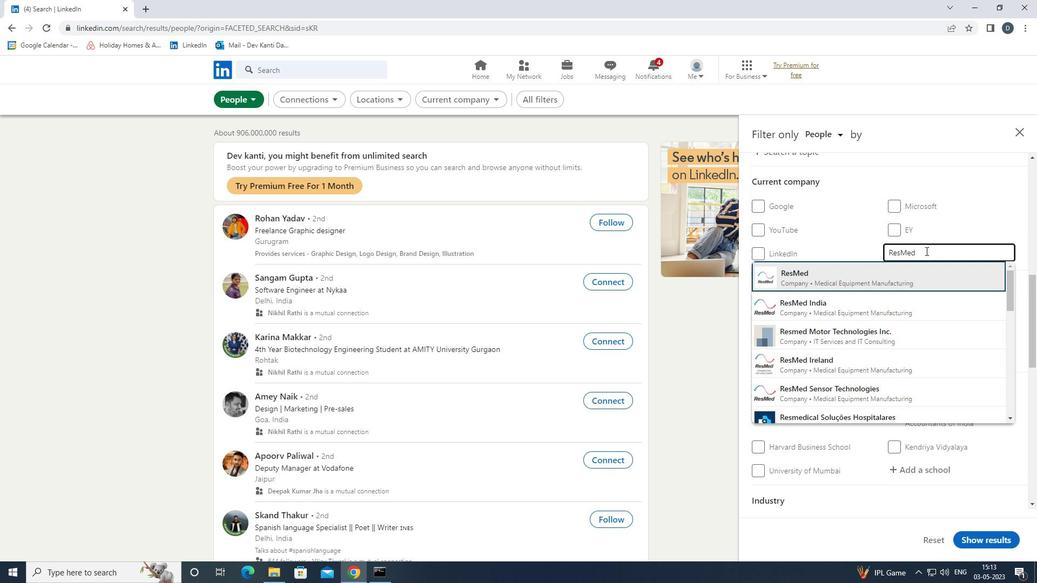 
Action: Mouse scrolled (925, 250) with delta (0, 0)
Screenshot: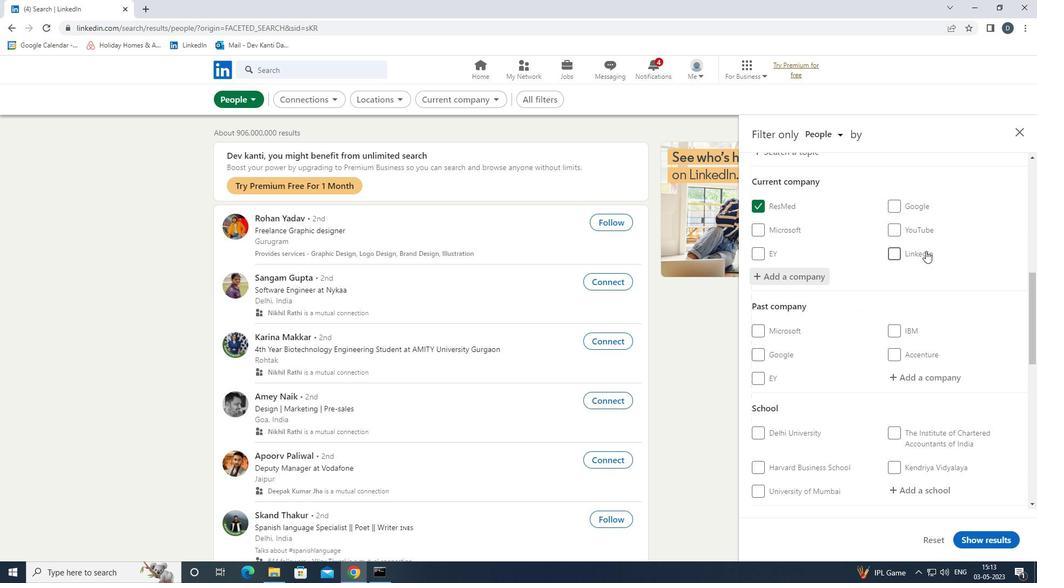 
Action: Mouse moved to (926, 252)
Screenshot: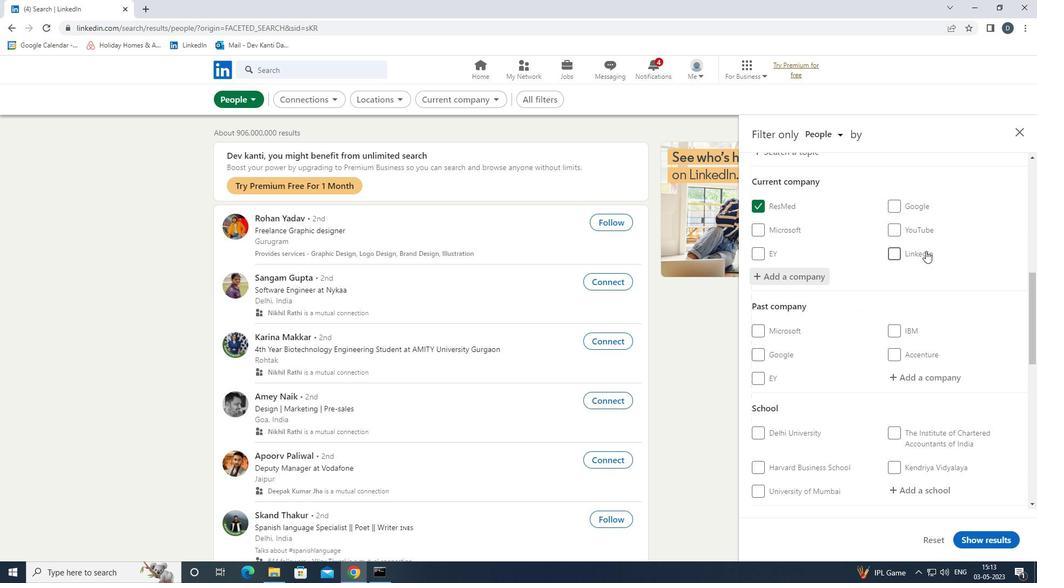 
Action: Mouse scrolled (926, 251) with delta (0, 0)
Screenshot: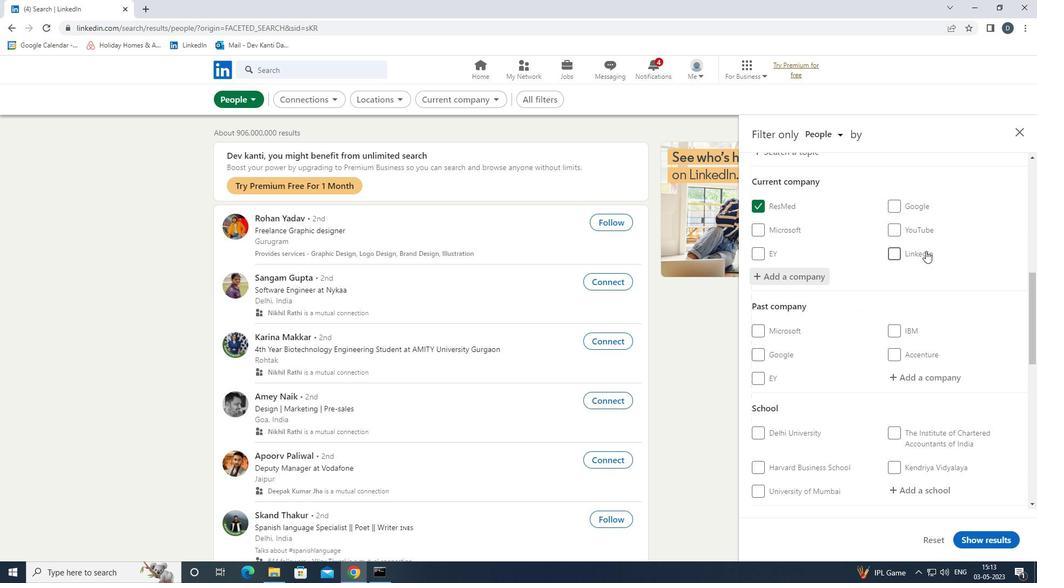 
Action: Mouse moved to (926, 253)
Screenshot: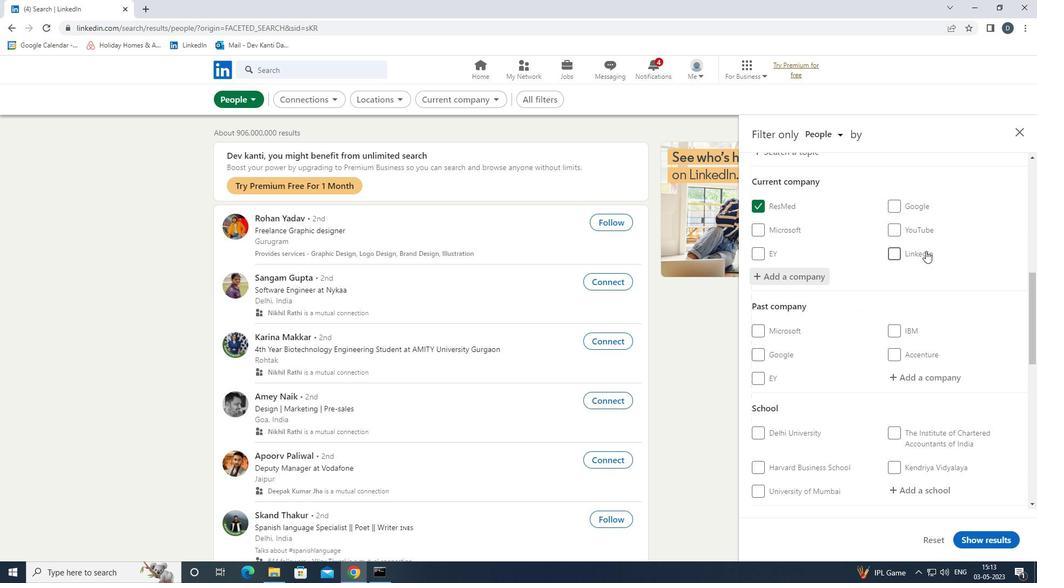 
Action: Mouse scrolled (926, 253) with delta (0, 0)
Screenshot: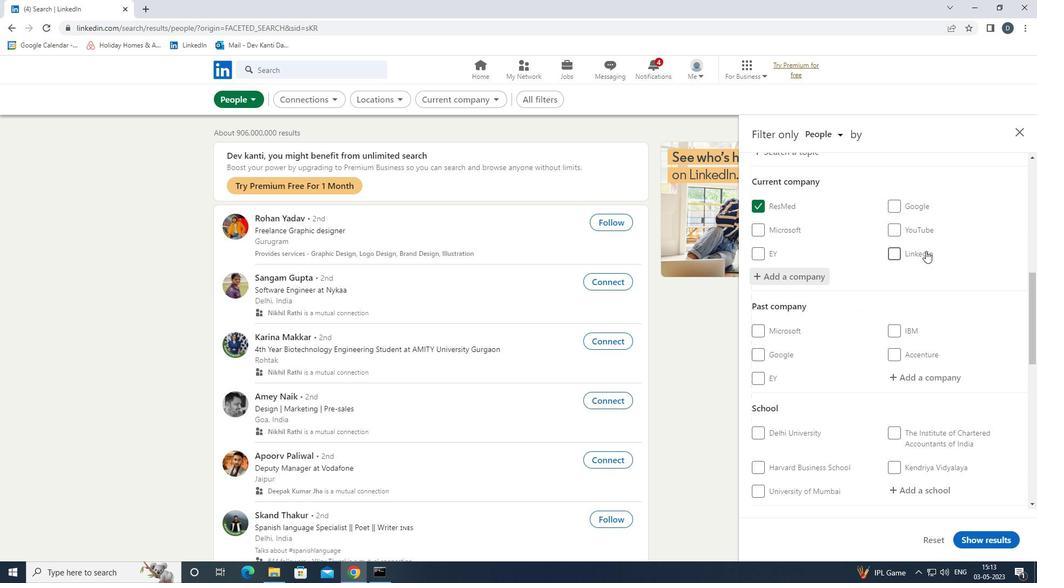 
Action: Mouse scrolled (926, 253) with delta (0, 0)
Screenshot: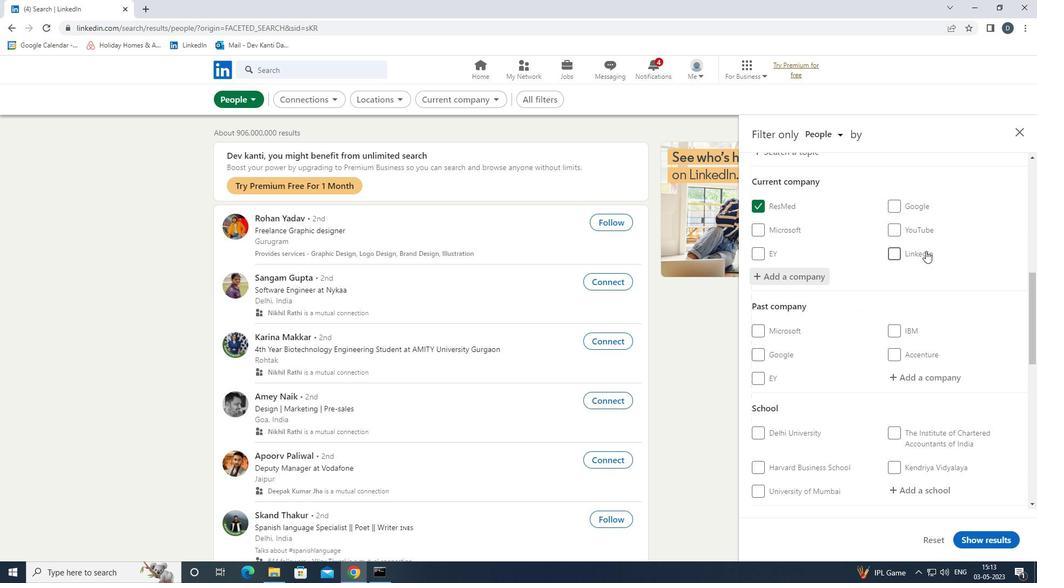 
Action: Mouse moved to (927, 276)
Screenshot: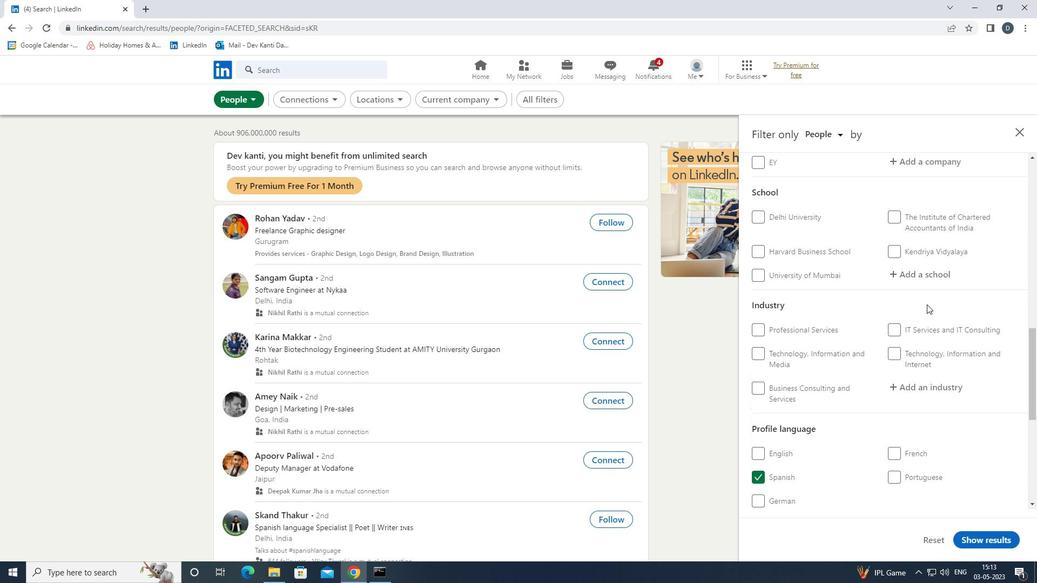 
Action: Mouse pressed left at (927, 276)
Screenshot: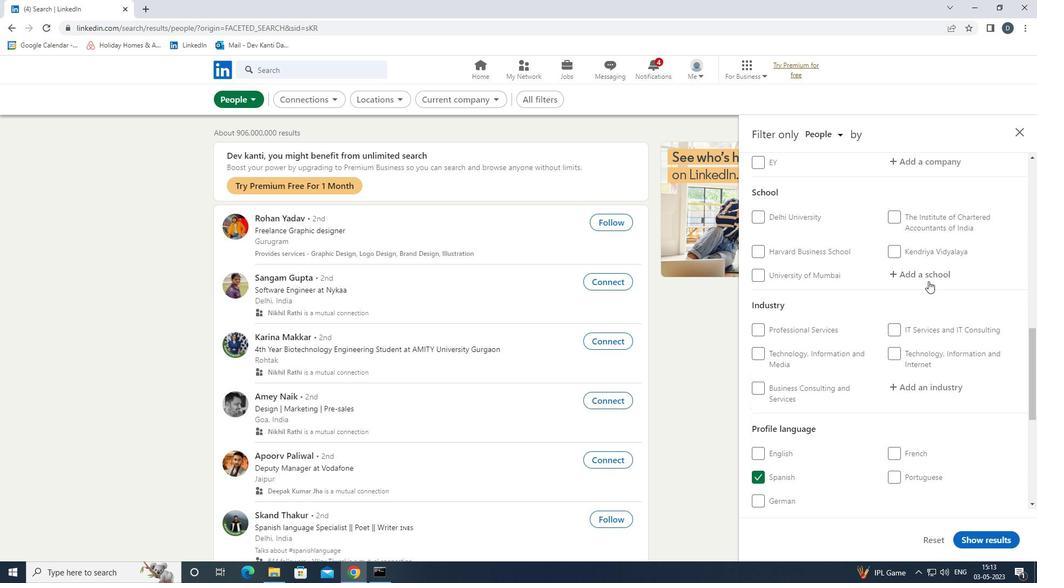 
Action: Key pressed <Key.shift><Key.shift><Key.shift><Key.shift><Key.shift><Key.shift><Key.shift><Key.shift>KURUKSHETRA<Key.down><Key.enter>
Screenshot: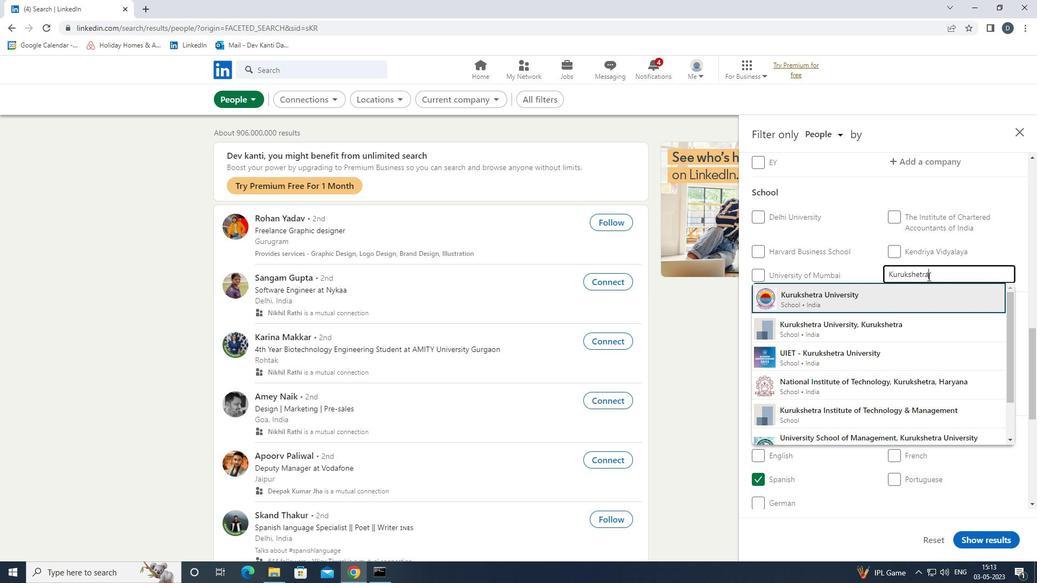 
Action: Mouse moved to (917, 353)
Screenshot: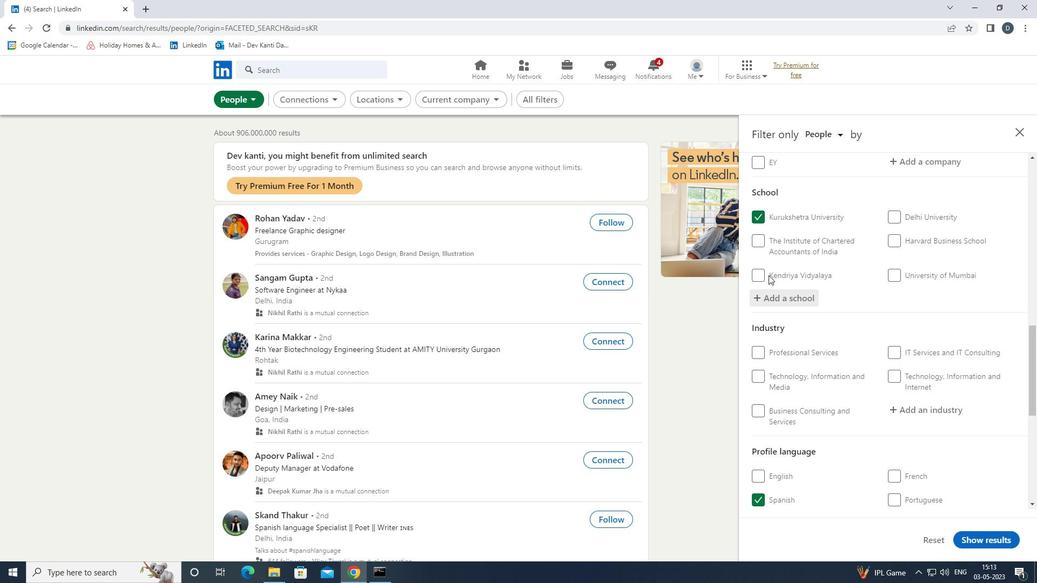 
Action: Mouse scrolled (917, 353) with delta (0, 0)
Screenshot: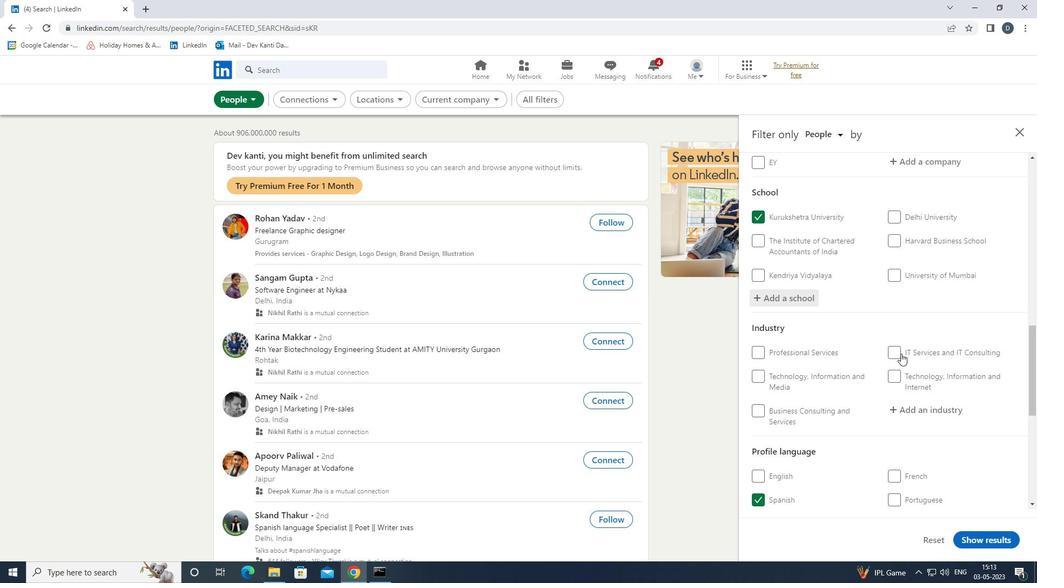 
Action: Mouse moved to (918, 353)
Screenshot: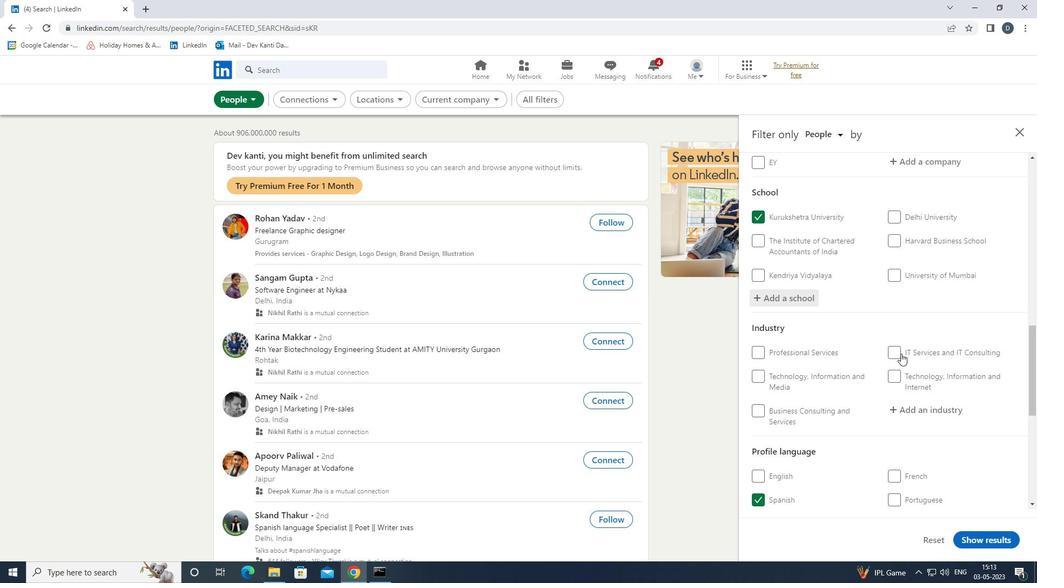 
Action: Mouse scrolled (918, 353) with delta (0, 0)
Screenshot: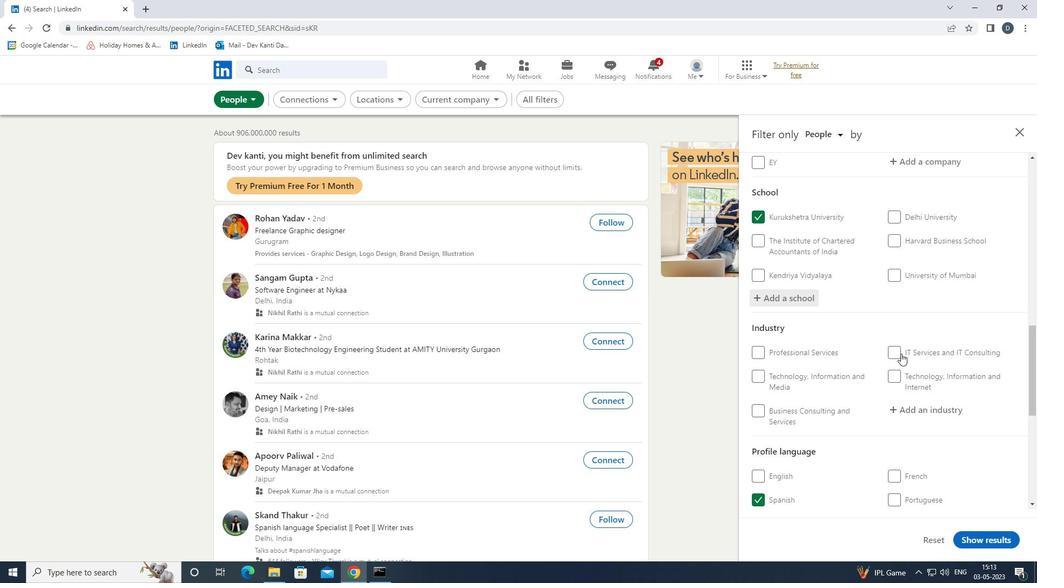 
Action: Mouse moved to (920, 353)
Screenshot: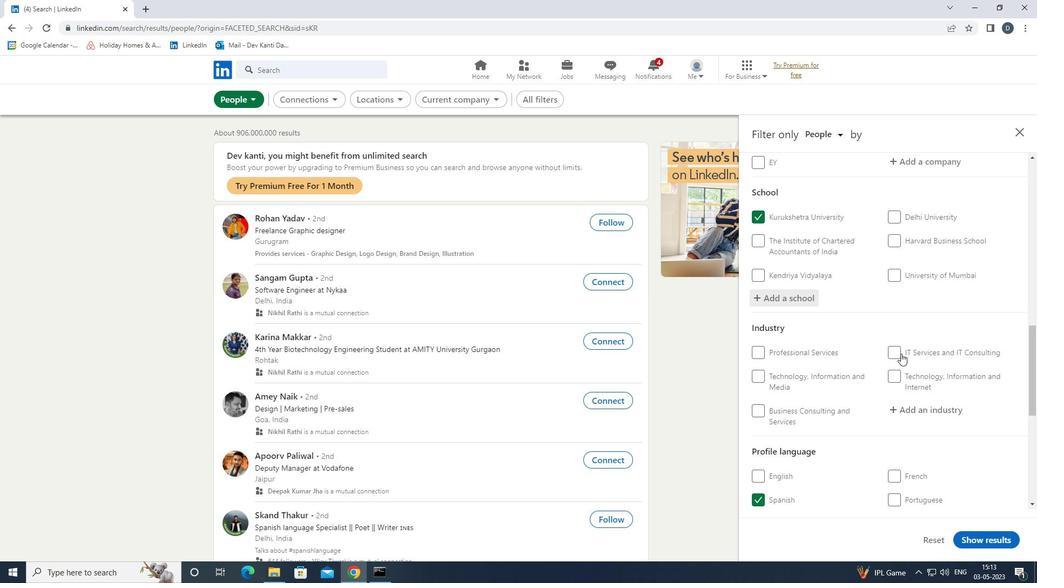 
Action: Mouse scrolled (920, 352) with delta (0, 0)
Screenshot: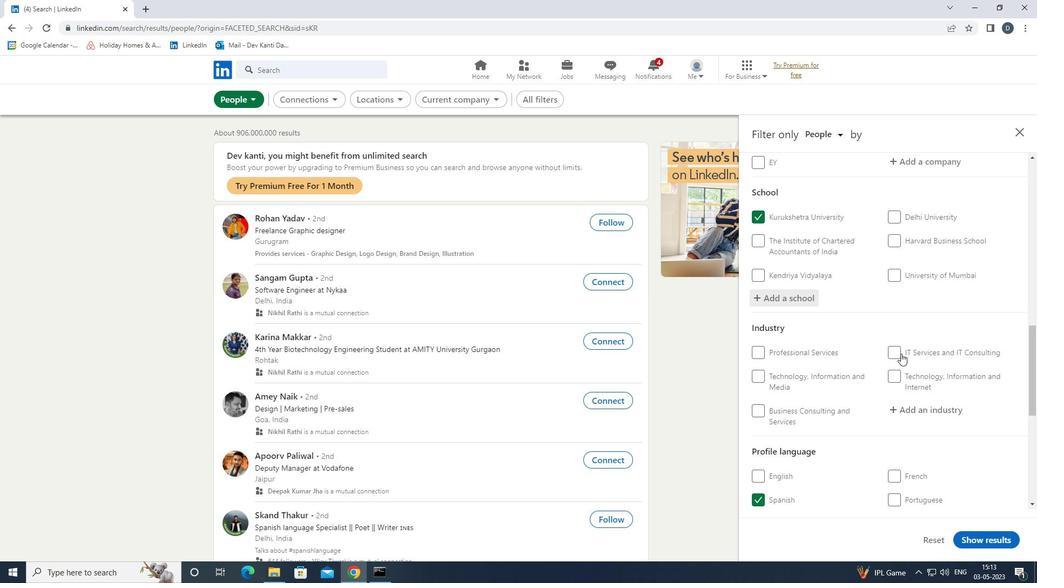 
Action: Mouse moved to (932, 252)
Screenshot: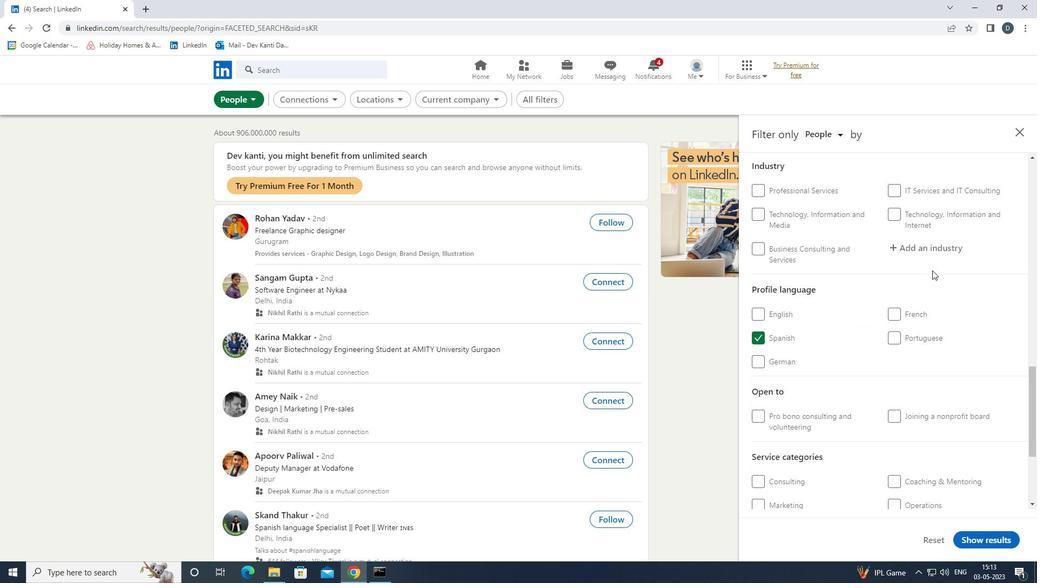 
Action: Mouse pressed left at (932, 252)
Screenshot: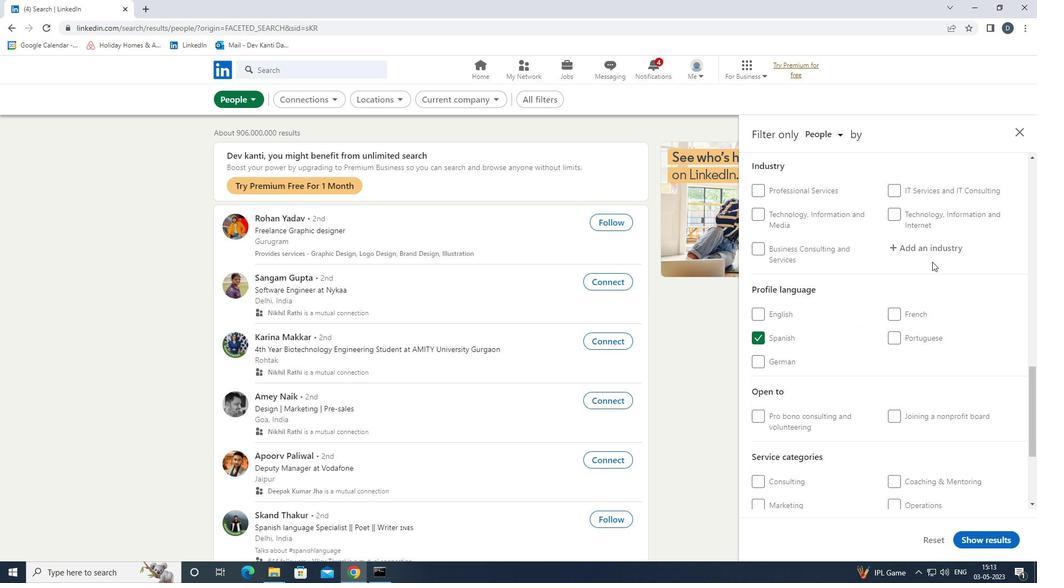 
Action: Mouse moved to (934, 256)
Screenshot: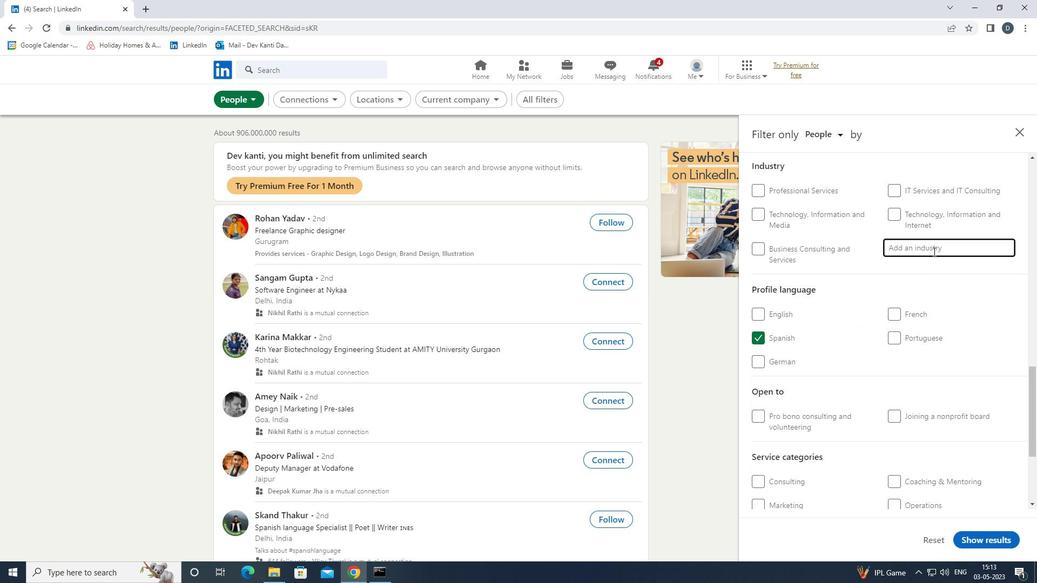 
Action: Key pressed <Key.shift>MINIG<Key.backspace><Key.backspace>ING<Key.down><Key.enter>
Screenshot: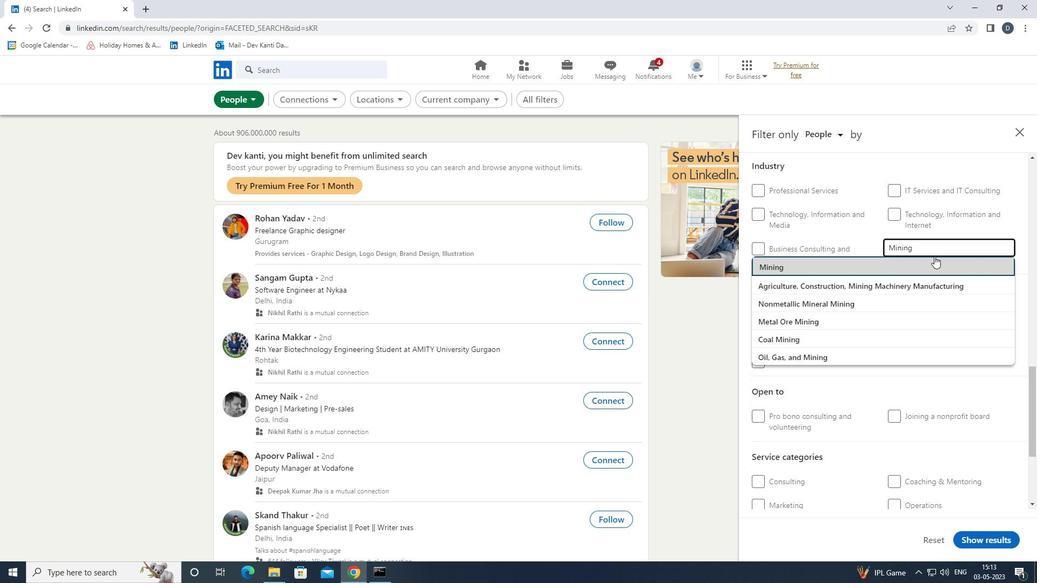 
Action: Mouse moved to (937, 264)
Screenshot: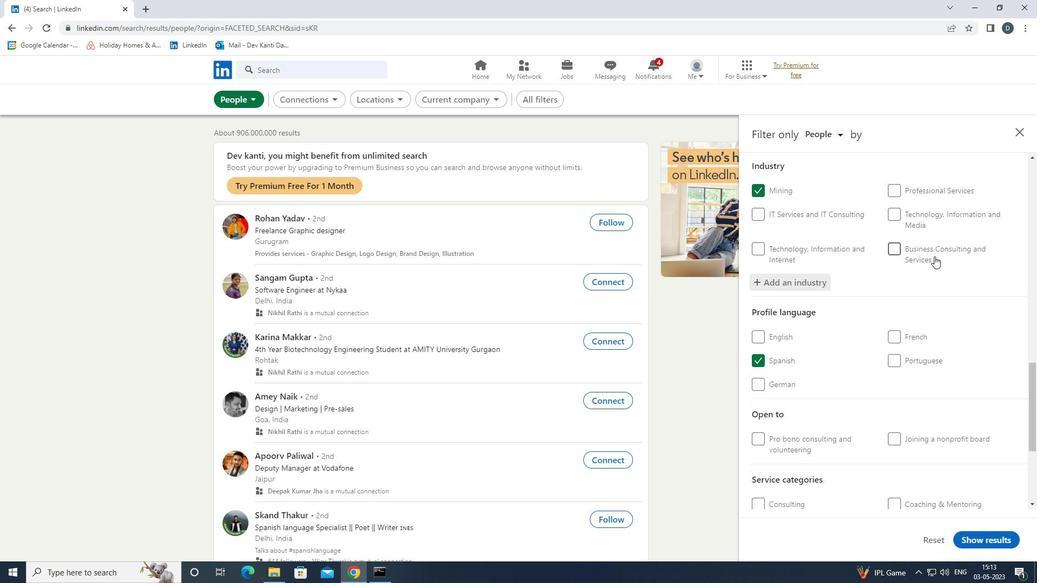 
Action: Mouse scrolled (937, 264) with delta (0, 0)
Screenshot: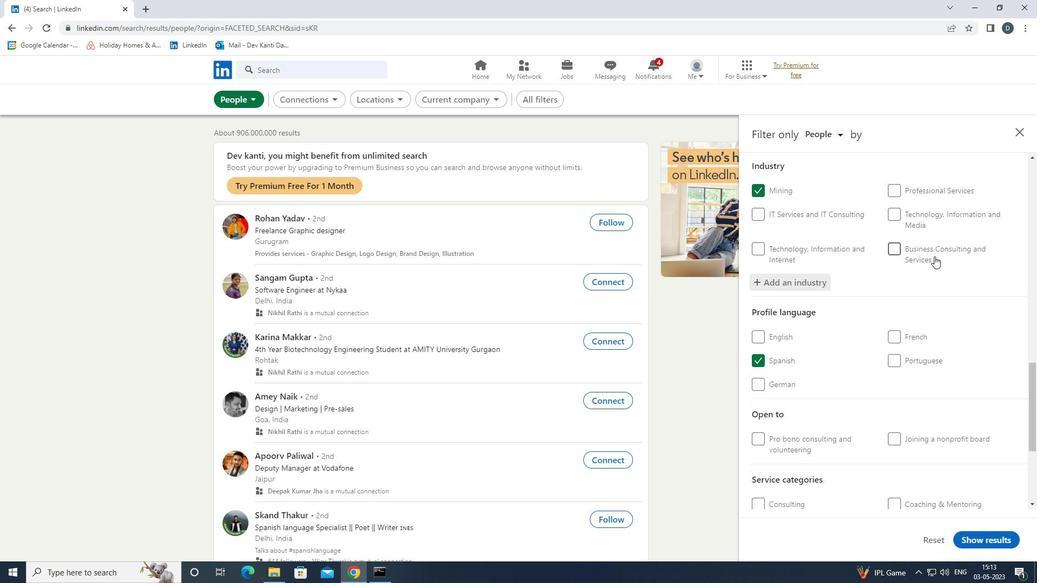 
Action: Mouse moved to (938, 266)
Screenshot: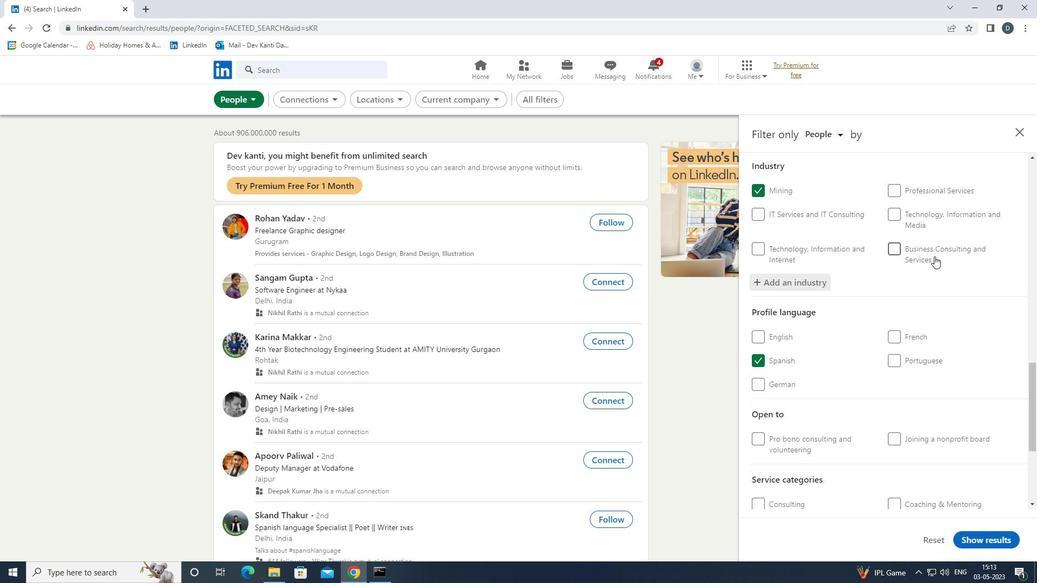 
Action: Mouse scrolled (938, 266) with delta (0, 0)
Screenshot: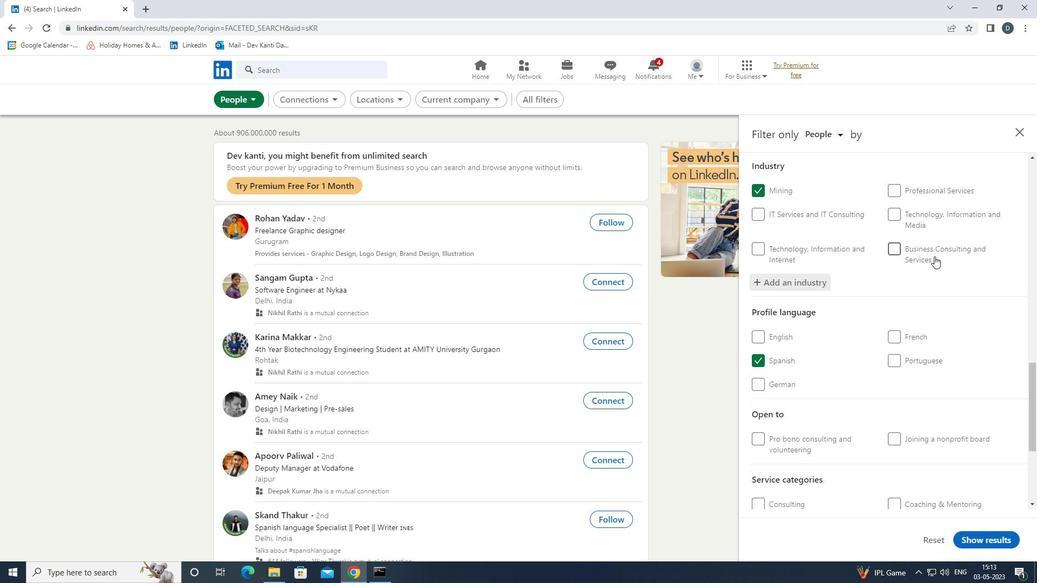 
Action: Mouse moved to (939, 268)
Screenshot: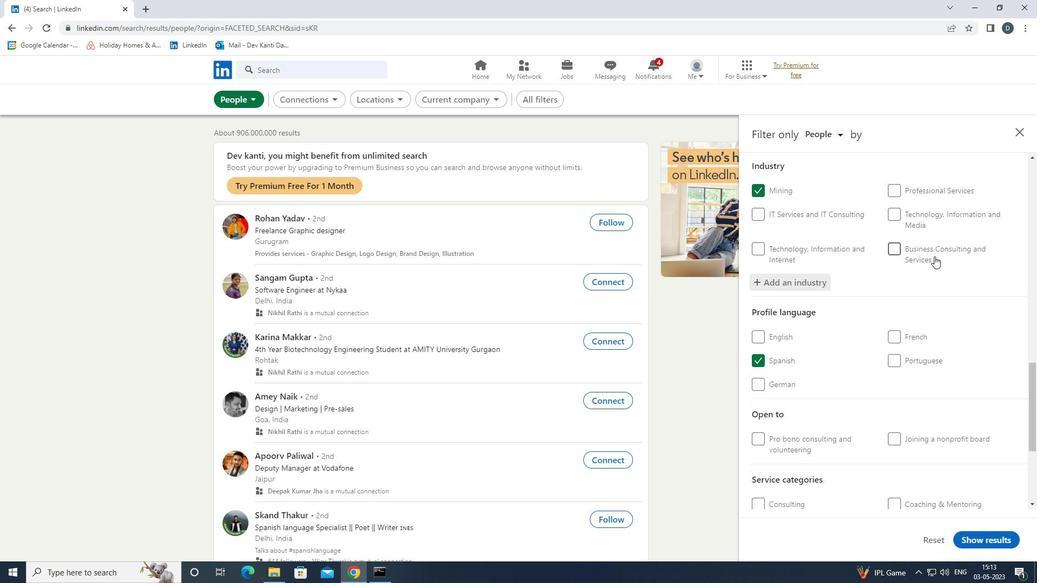 
Action: Mouse scrolled (939, 267) with delta (0, 0)
Screenshot: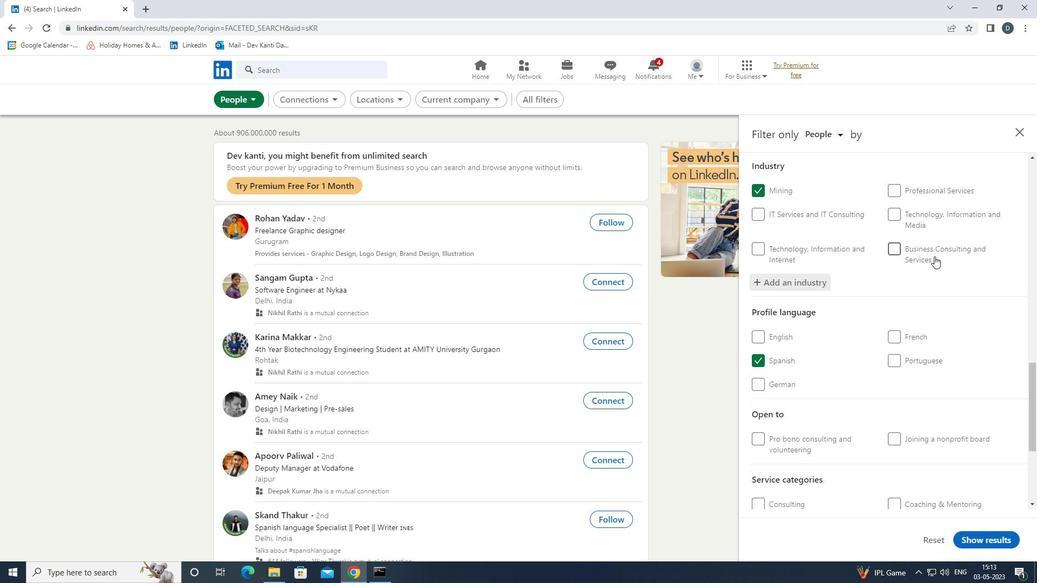 
Action: Mouse moved to (923, 392)
Screenshot: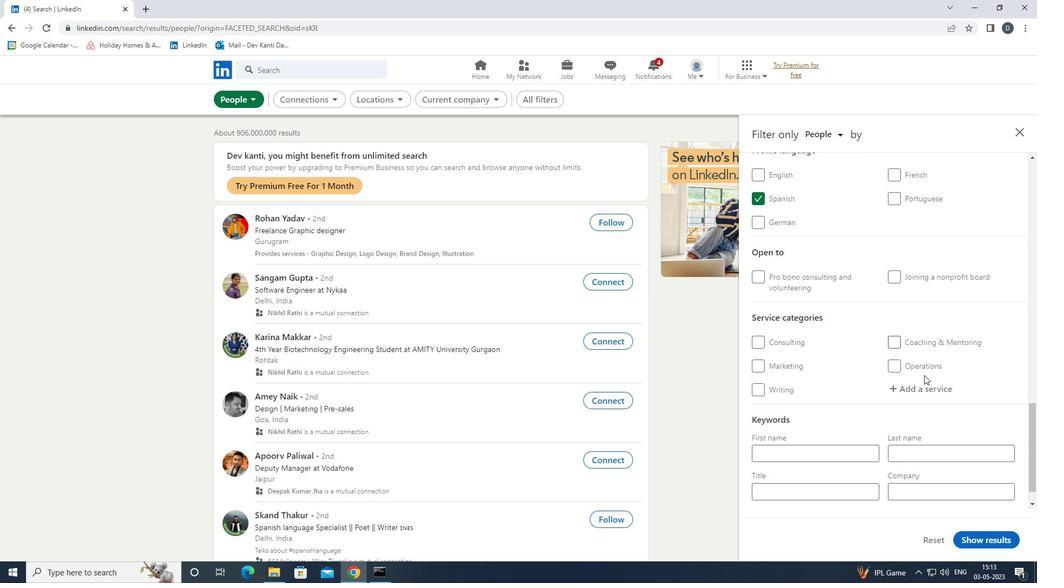 
Action: Mouse pressed left at (923, 392)
Screenshot: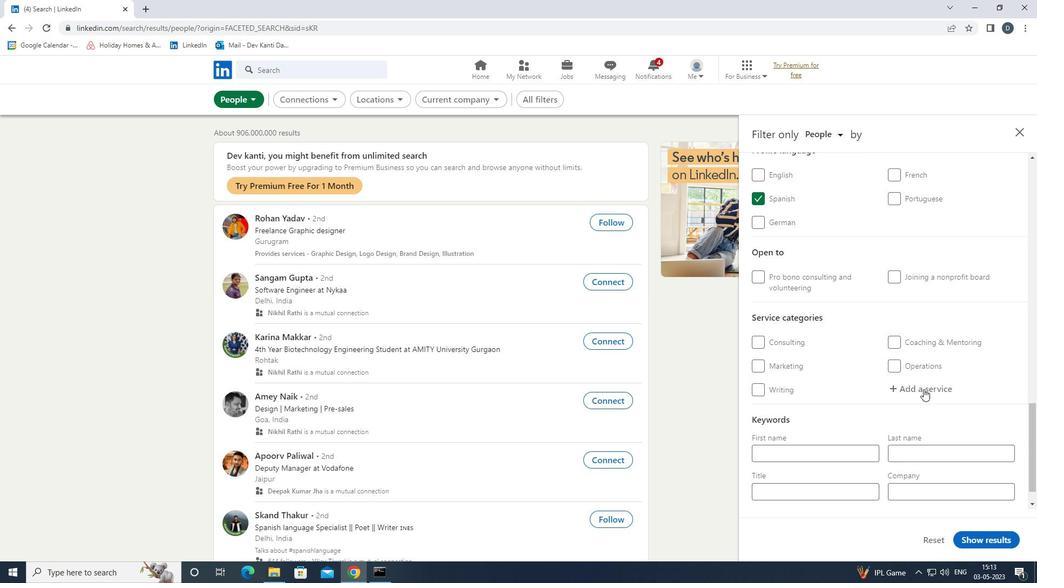 
Action: Mouse moved to (924, 393)
Screenshot: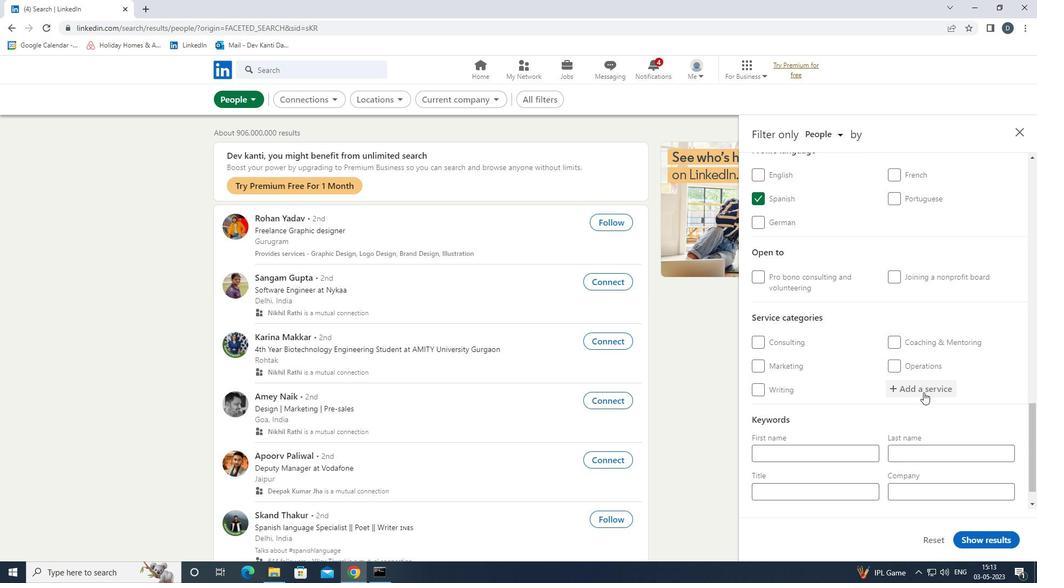 
Action: Key pressed <Key.shift>PRICING<Key.down><Key.enter>
Screenshot: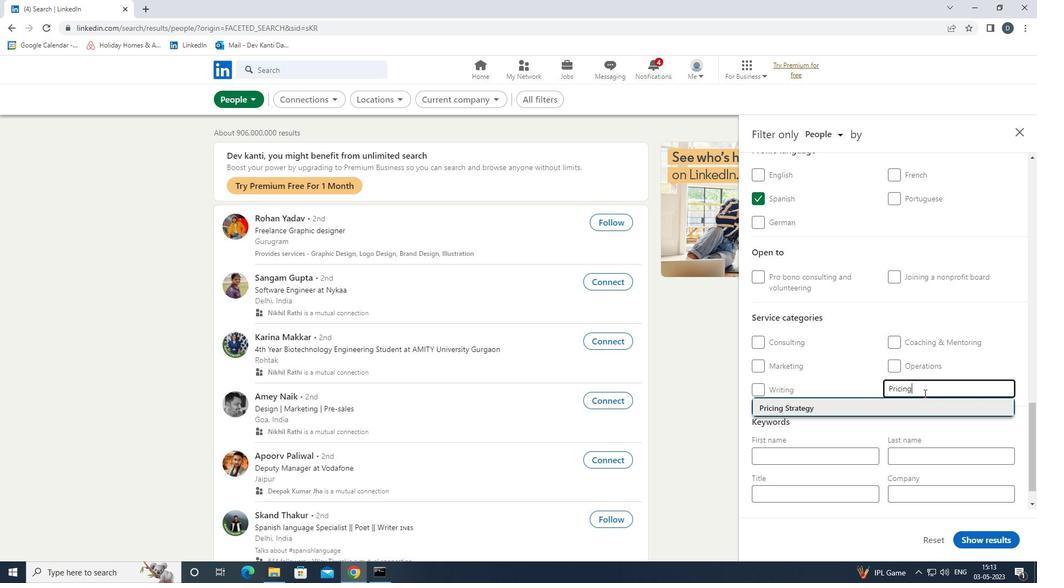 
Action: Mouse scrolled (924, 393) with delta (0, 0)
Screenshot: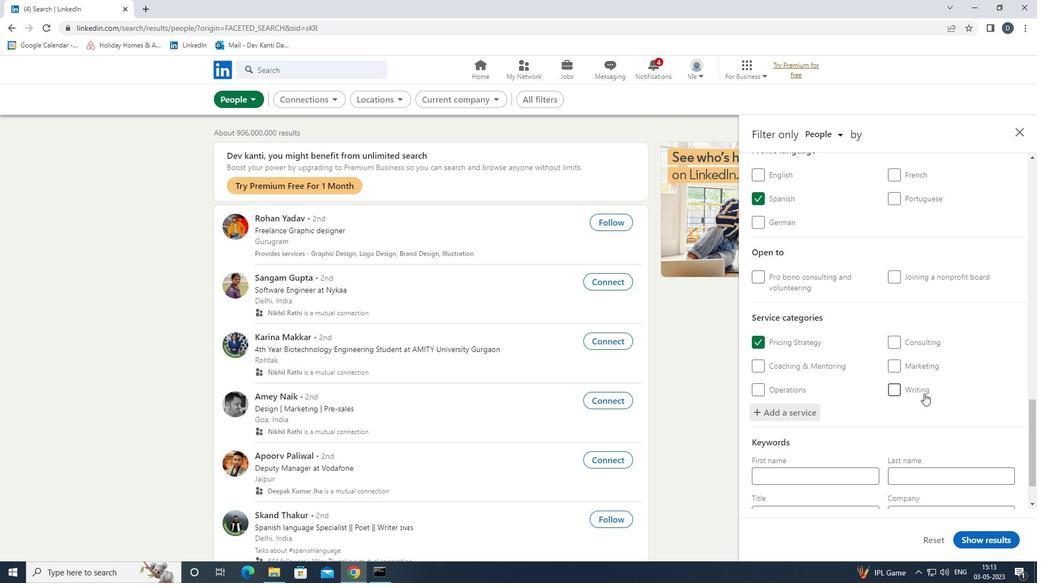 
Action: Mouse moved to (924, 394)
Screenshot: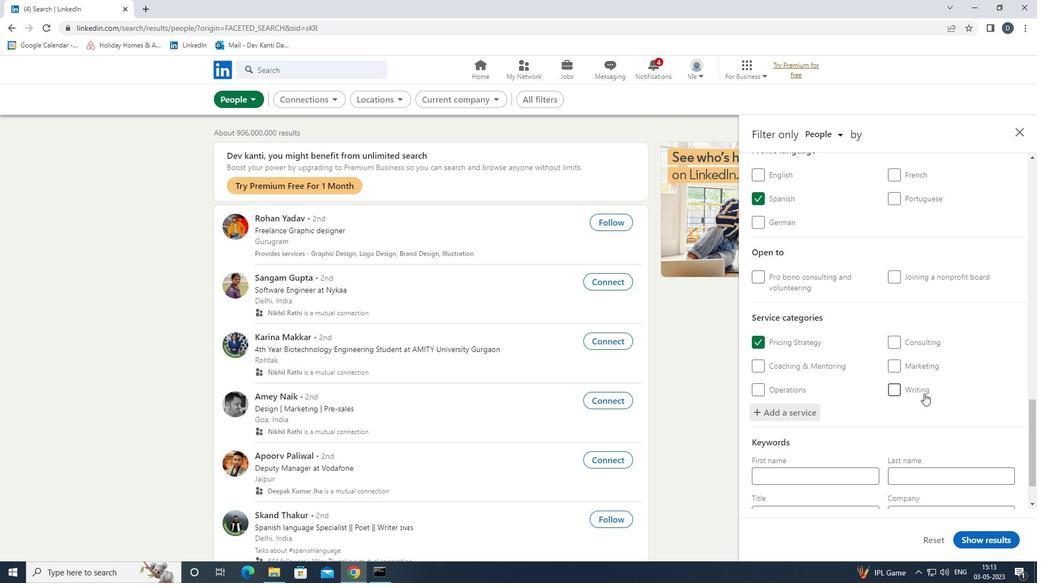 
Action: Mouse scrolled (924, 393) with delta (0, 0)
Screenshot: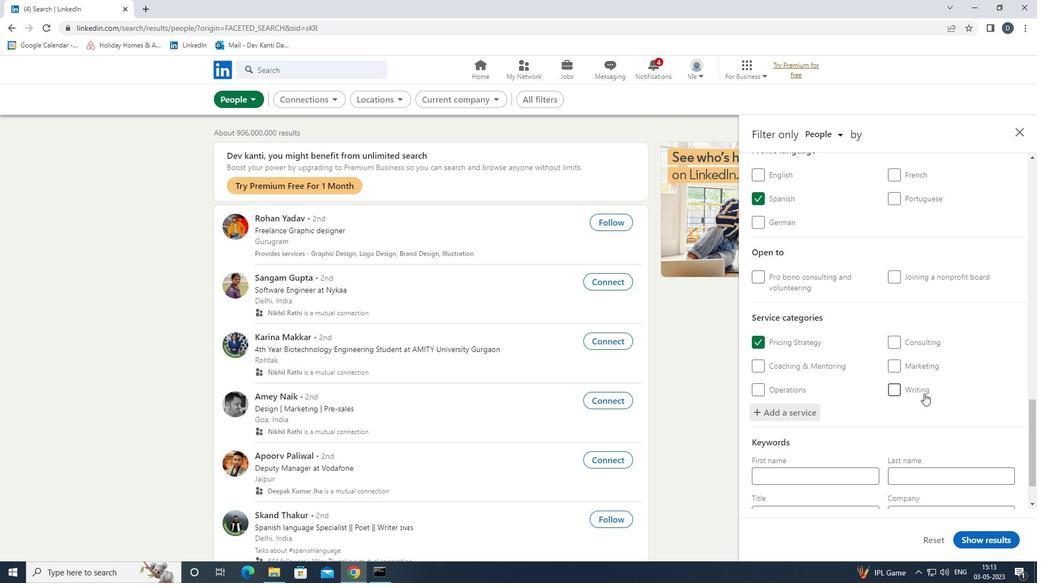 
Action: Mouse scrolled (924, 393) with delta (0, 0)
Screenshot: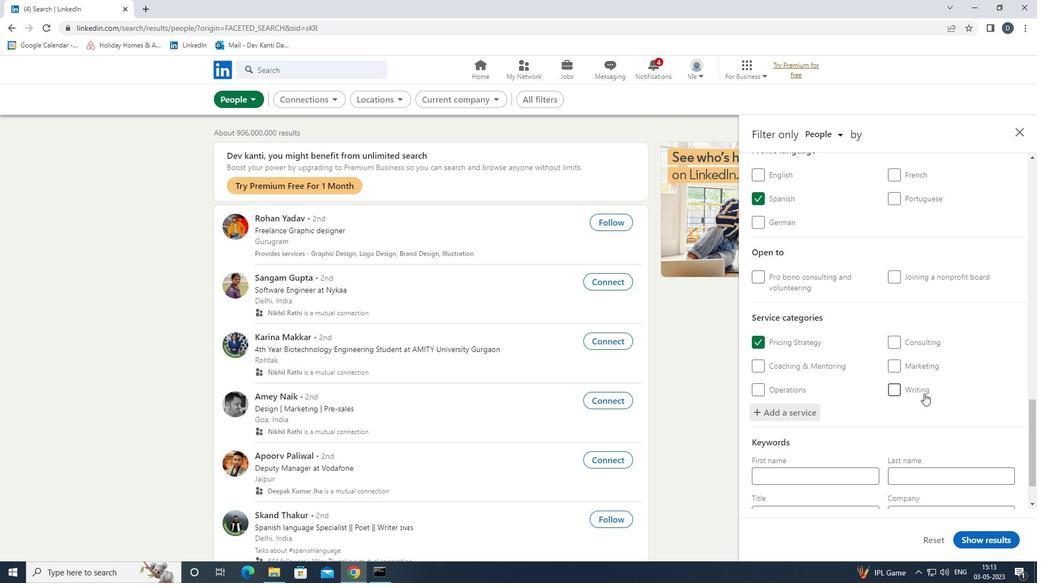 
Action: Mouse moved to (826, 458)
Screenshot: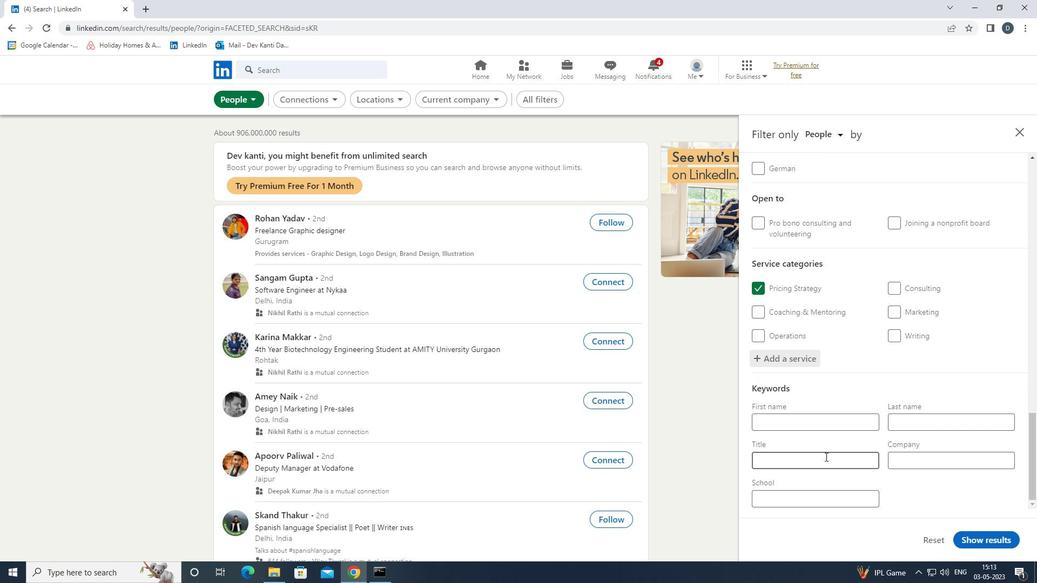 
Action: Mouse pressed left at (826, 458)
Screenshot: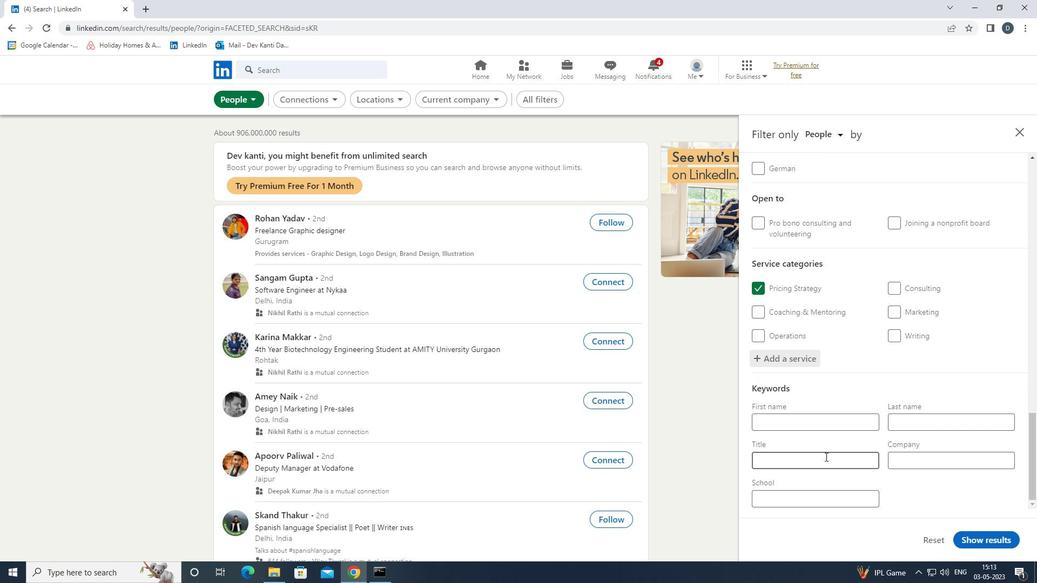
Action: Mouse moved to (821, 458)
Screenshot: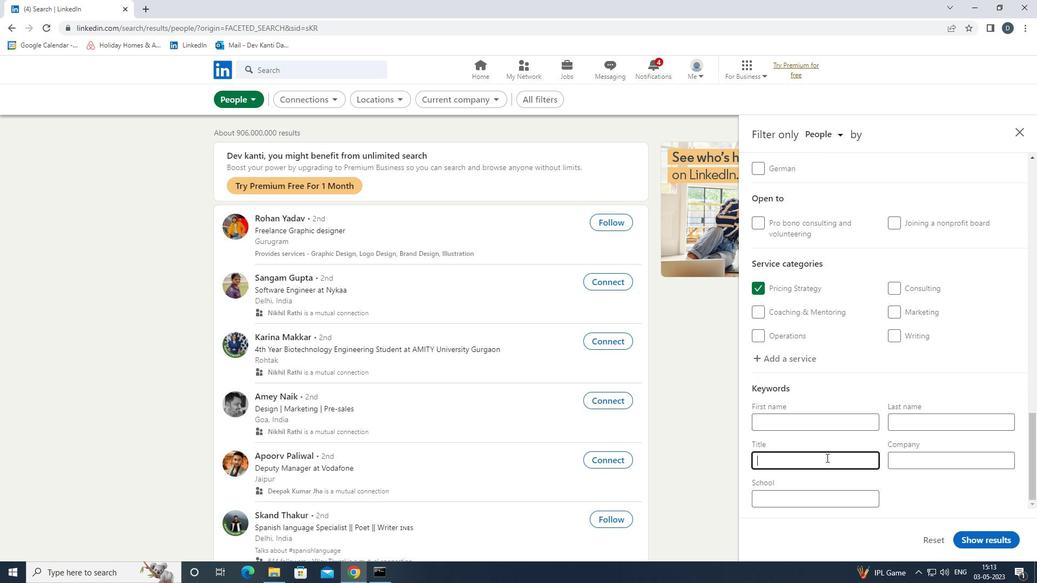 
Action: Key pressed <Key.shift><Key.shift><Key.shift><Key.shift><Key.shift><Key.shift><Key.shift>TRAVE
Screenshot: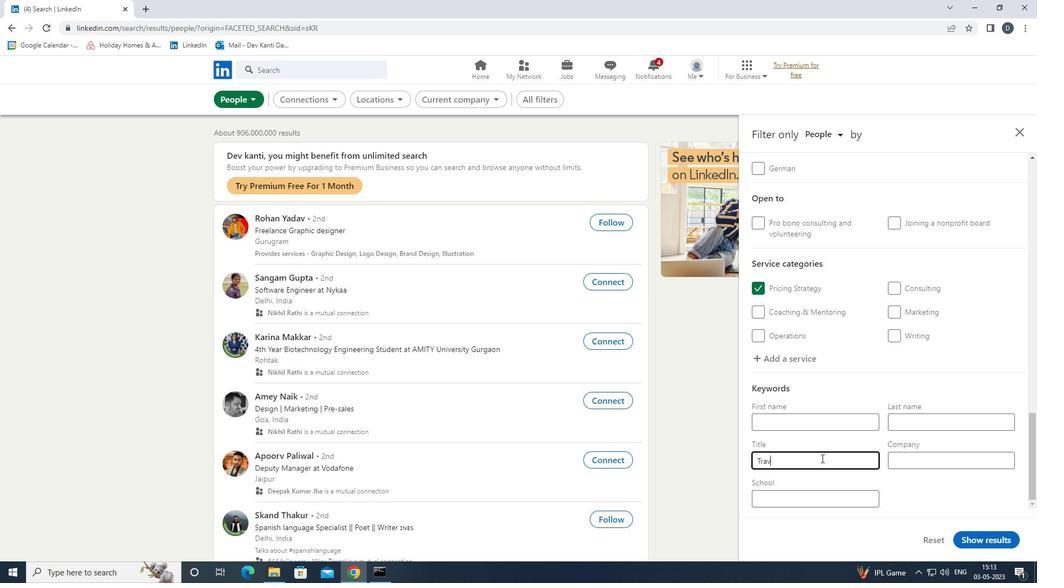 
Action: Mouse moved to (821, 458)
Screenshot: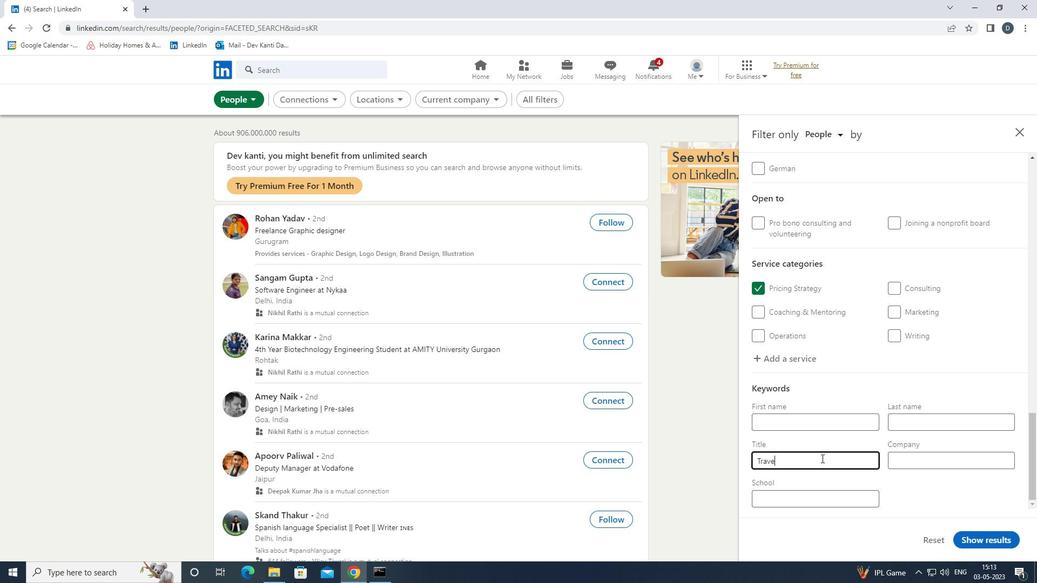 
Action: Key pressed L<Key.space><Key.shift>WRITER
Screenshot: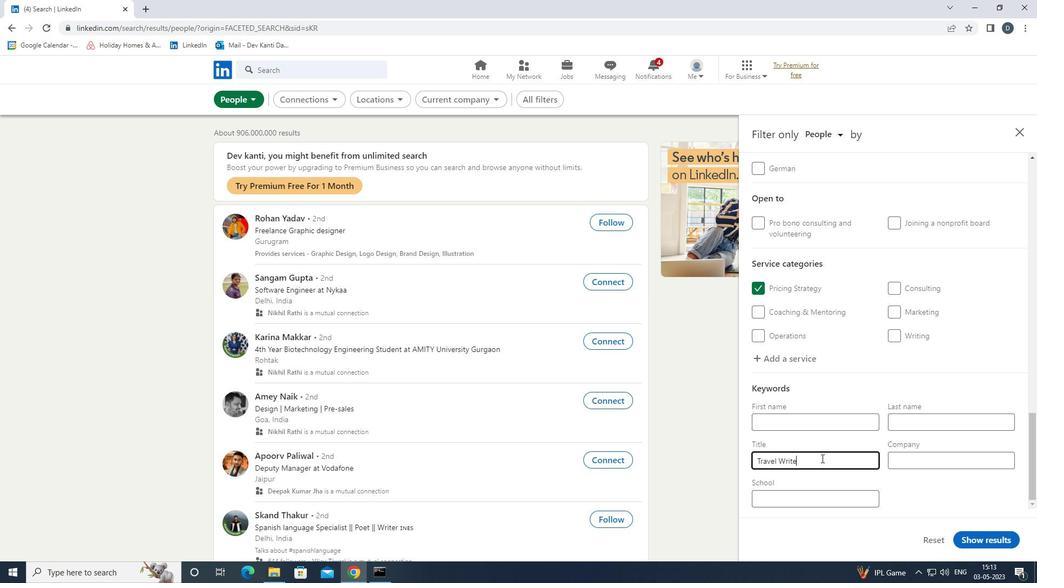 
Action: Mouse moved to (989, 536)
Screenshot: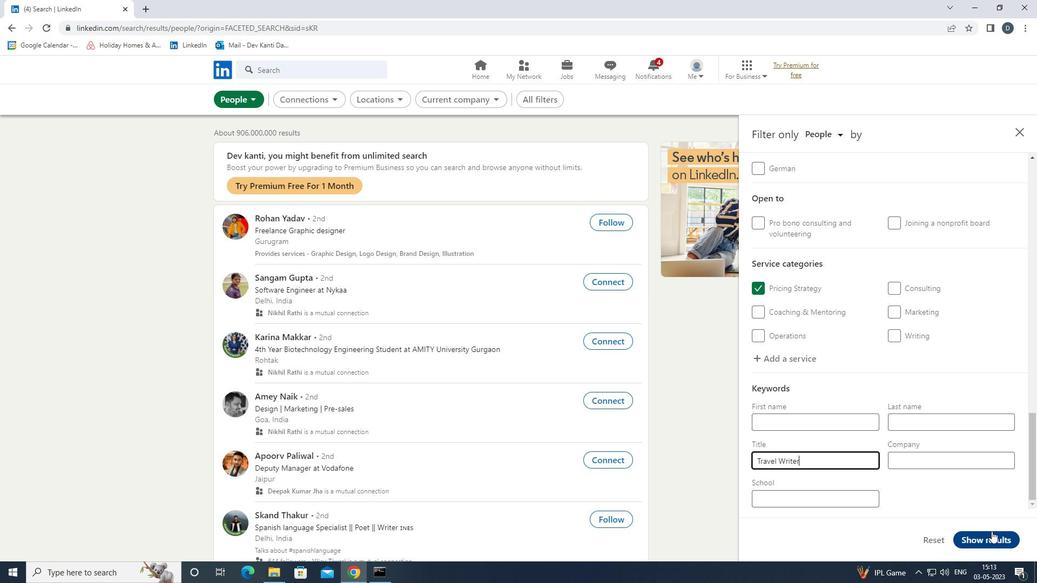
Action: Mouse pressed left at (989, 536)
Screenshot: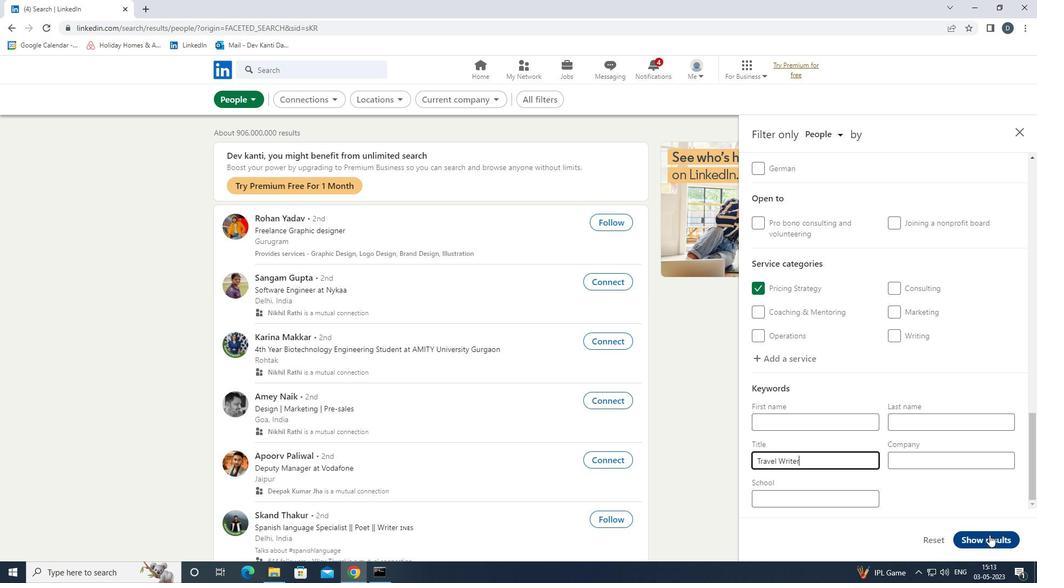 
Action: Mouse moved to (247, 85)
Screenshot: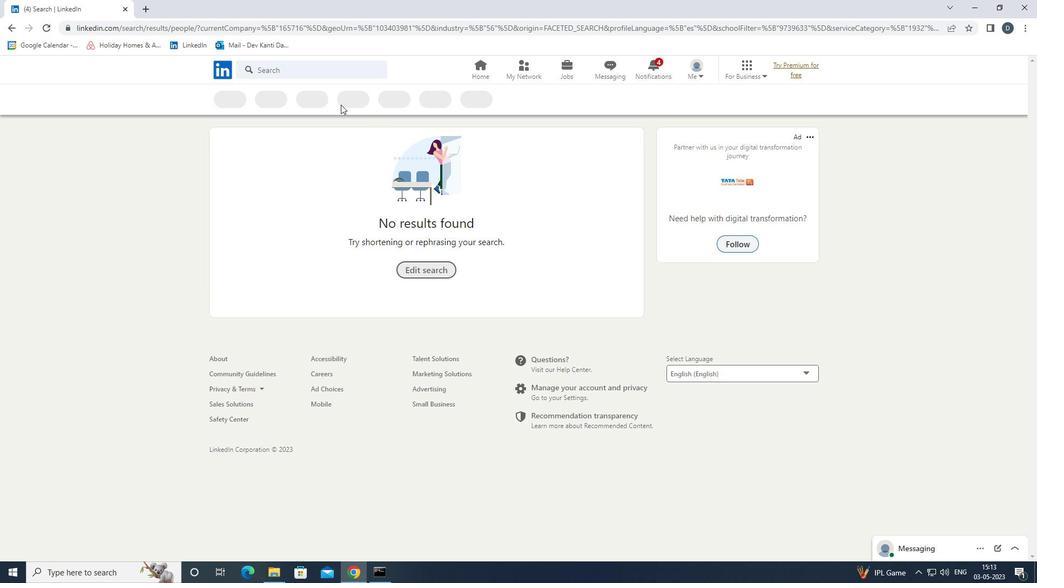 
